 Task: Add Sprouts Organic Crunchy Peanut Butter to the cart.
Action: Mouse pressed left at (29, 112)
Screenshot: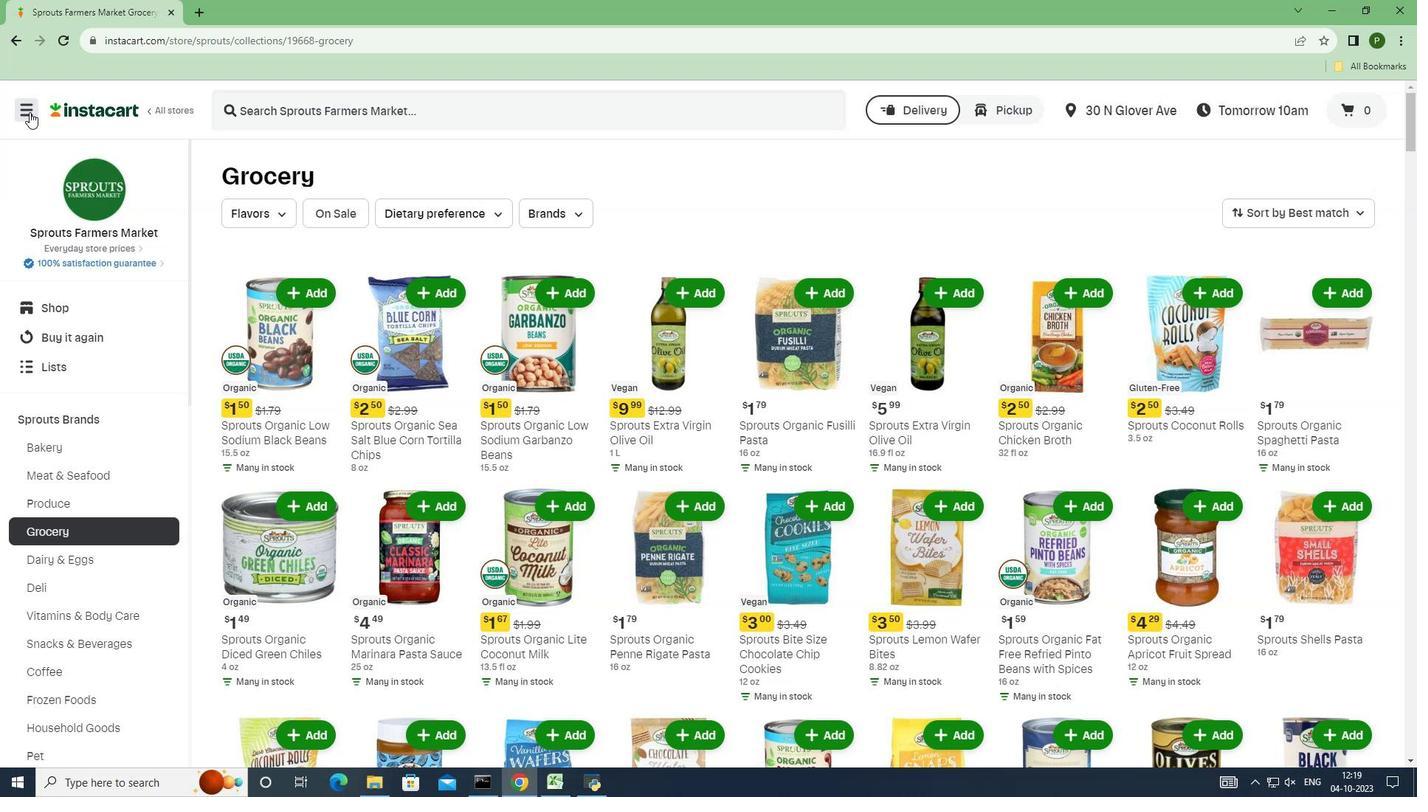 
Action: Mouse moved to (53, 418)
Screenshot: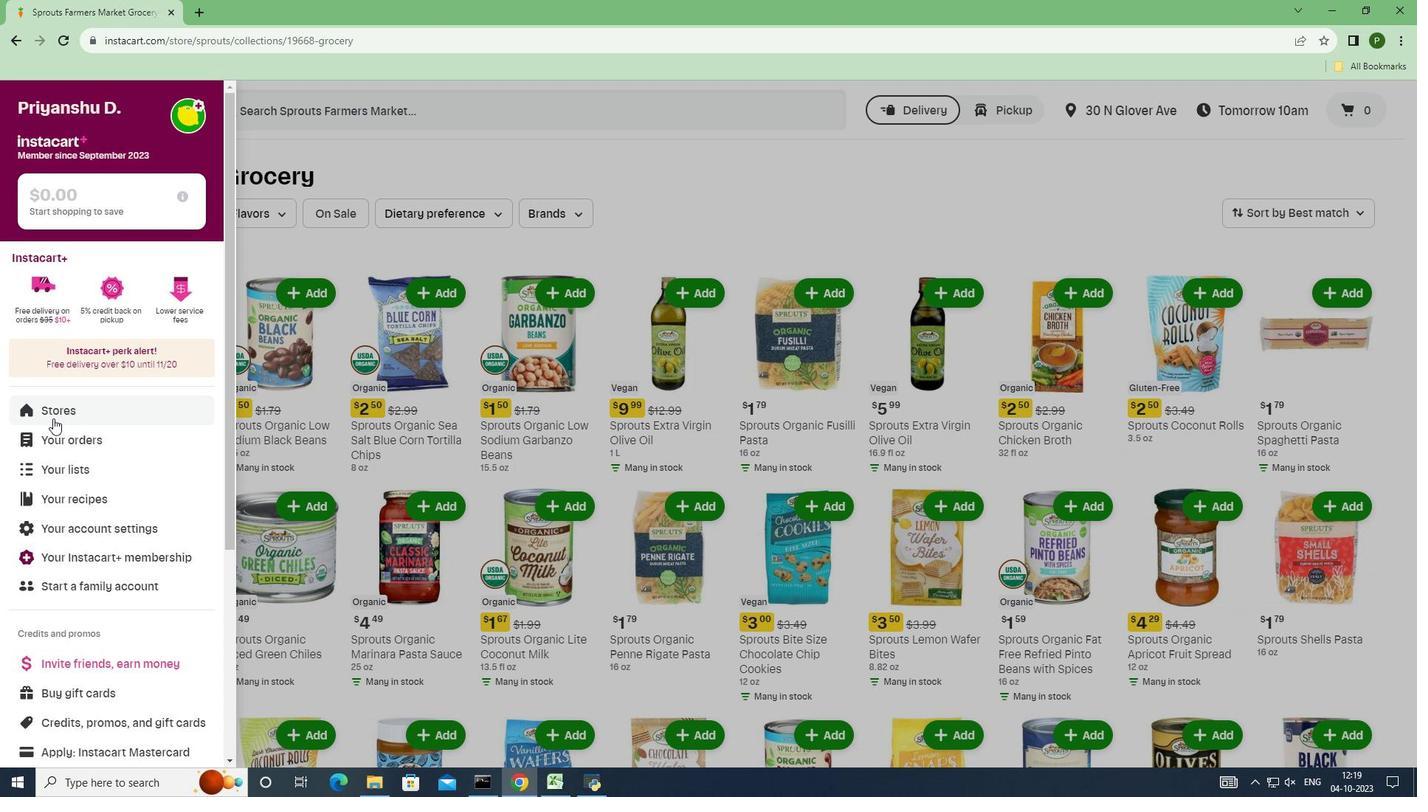 
Action: Mouse pressed left at (53, 418)
Screenshot: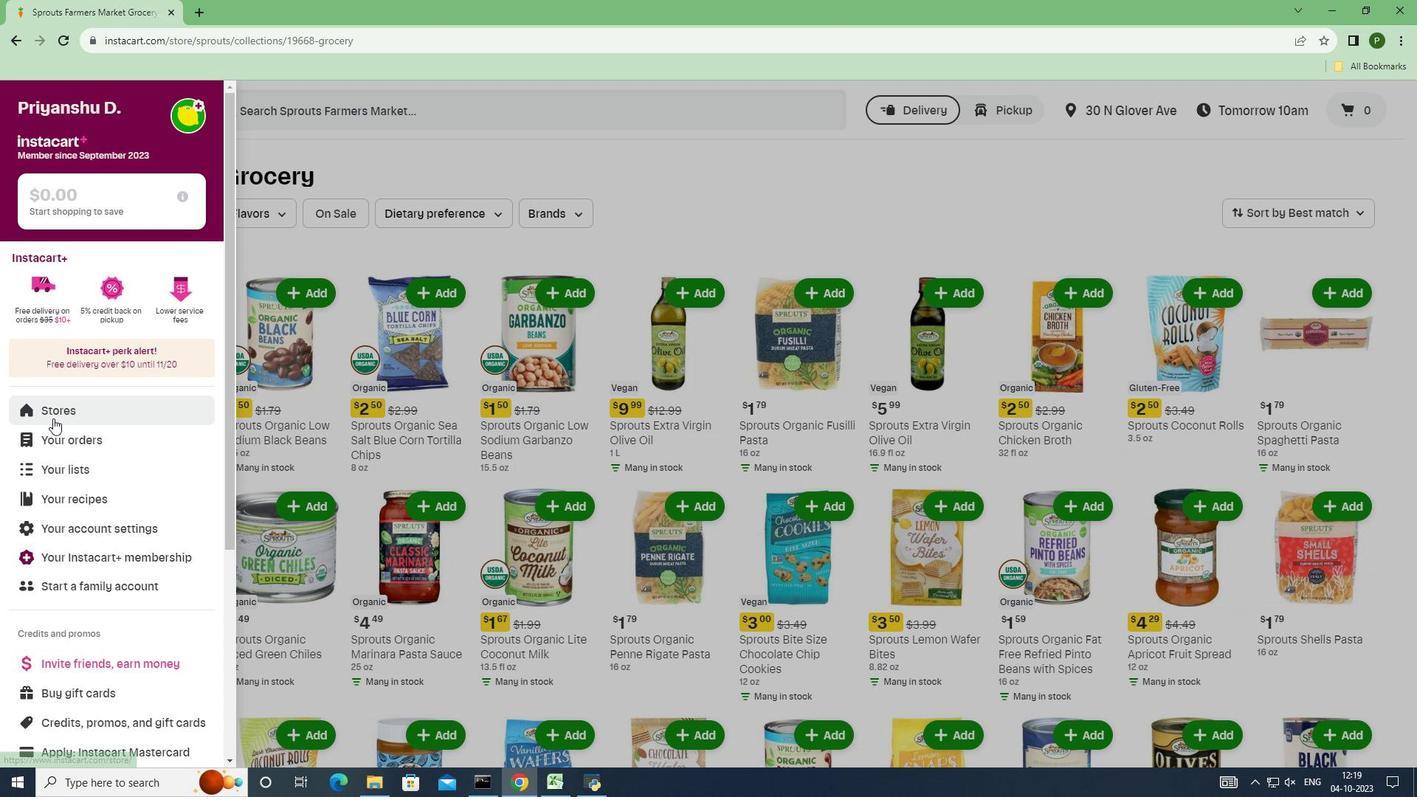 
Action: Mouse moved to (334, 169)
Screenshot: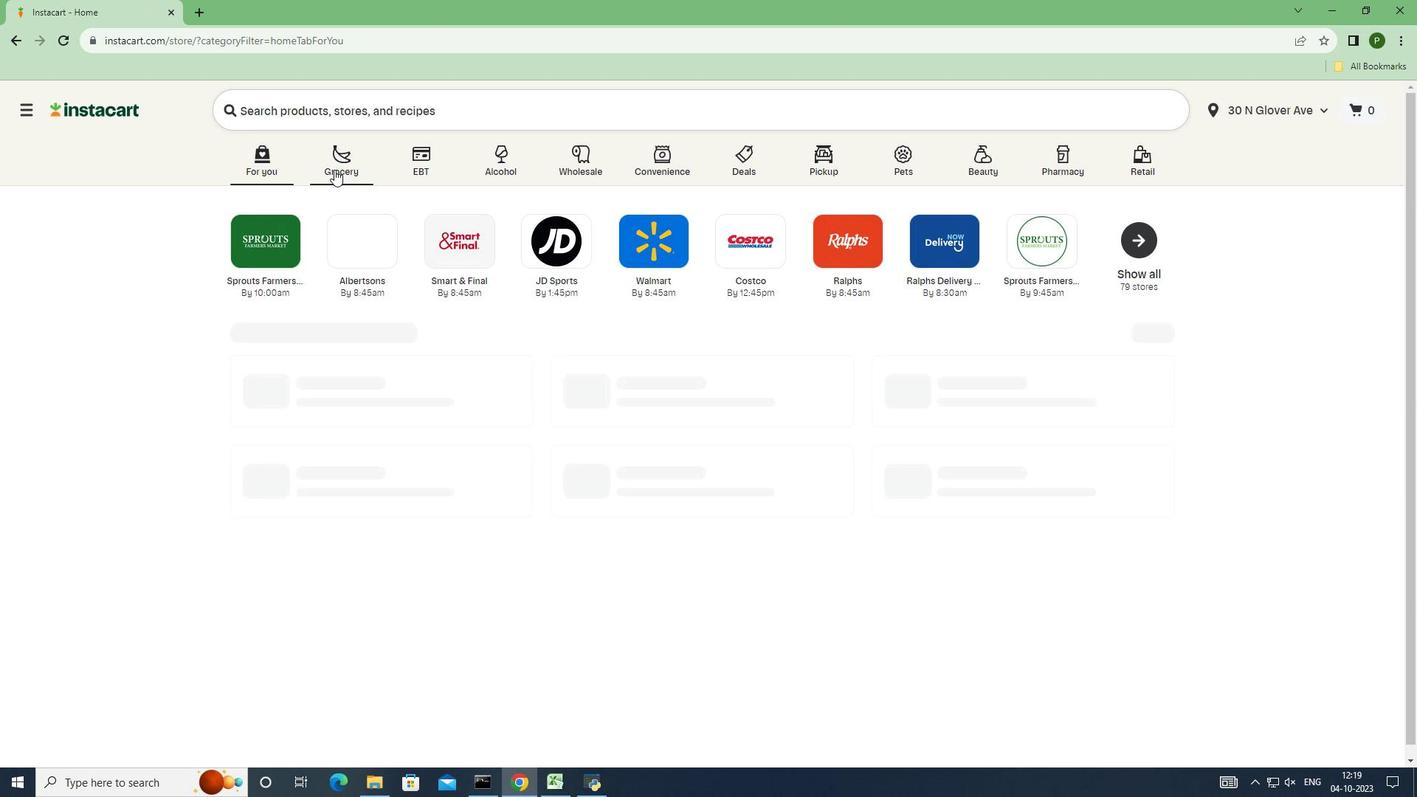 
Action: Mouse pressed left at (334, 169)
Screenshot: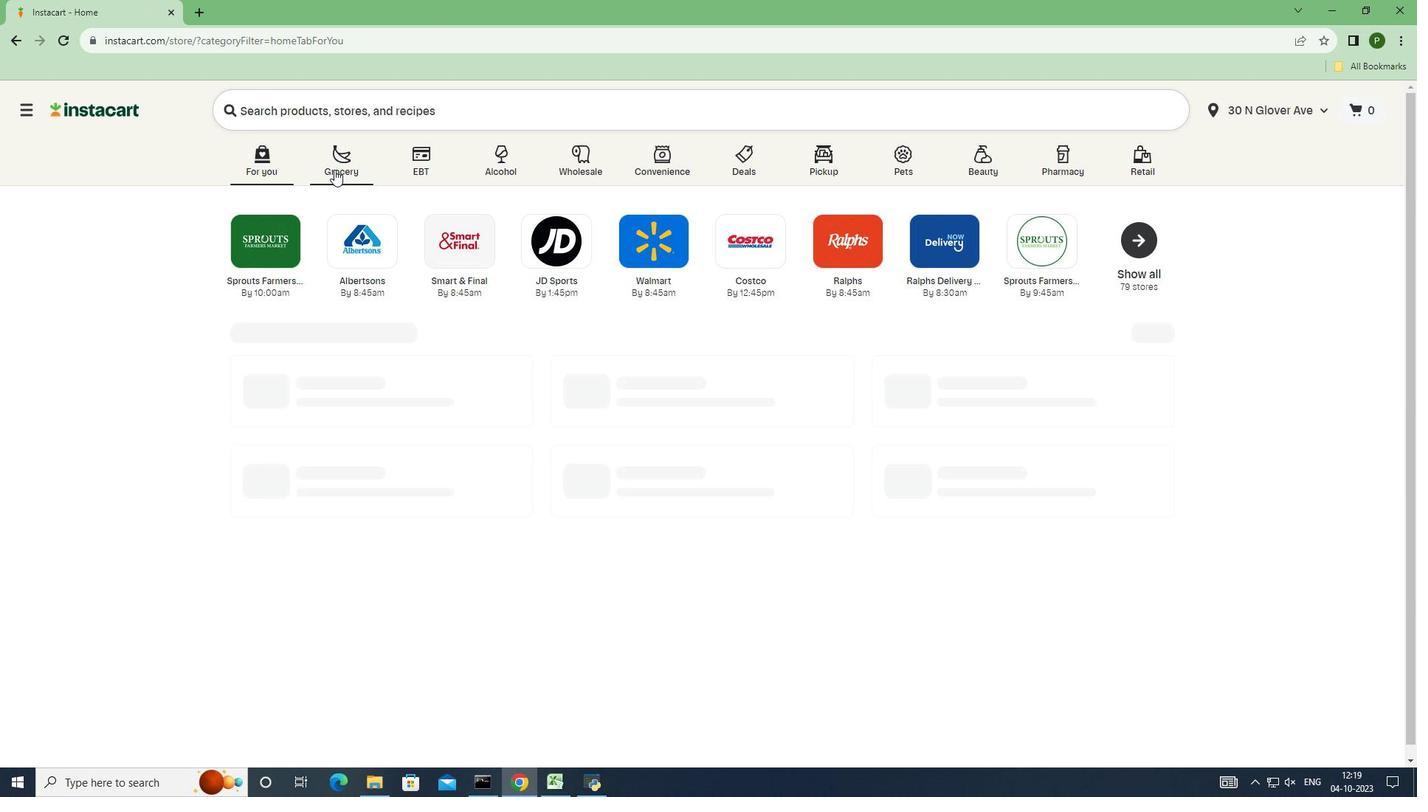 
Action: Mouse moved to (884, 341)
Screenshot: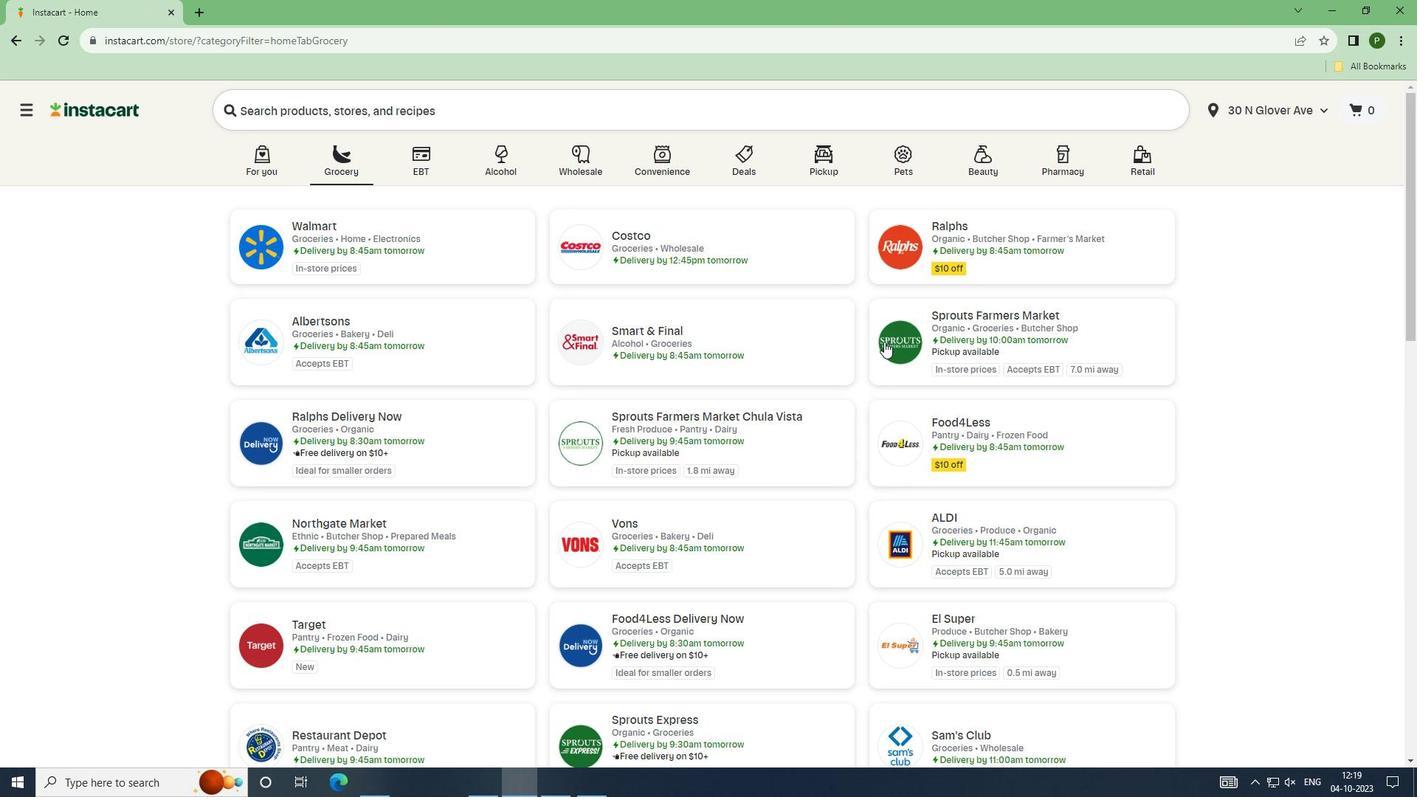
Action: Mouse pressed left at (884, 341)
Screenshot: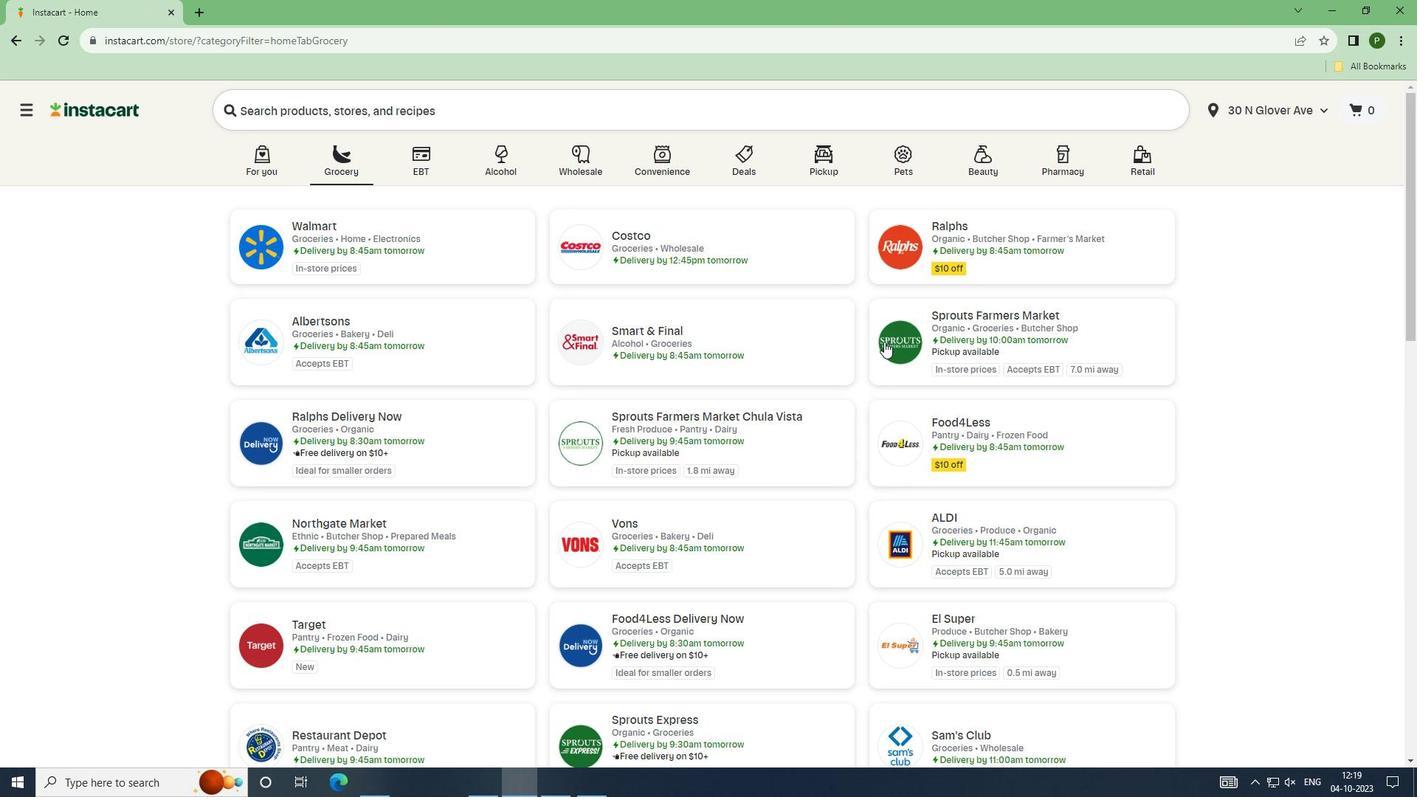 
Action: Mouse moved to (94, 415)
Screenshot: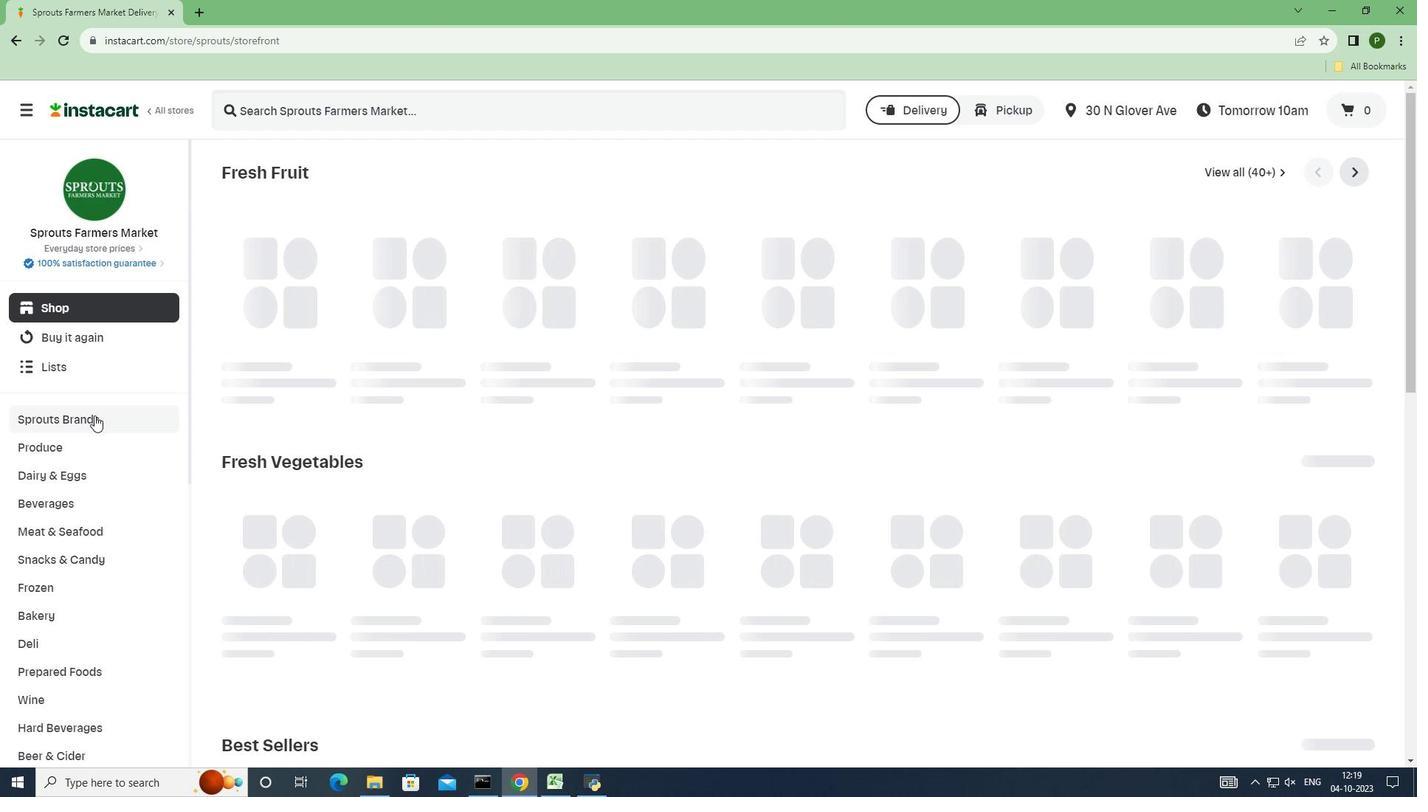 
Action: Mouse pressed left at (94, 415)
Screenshot: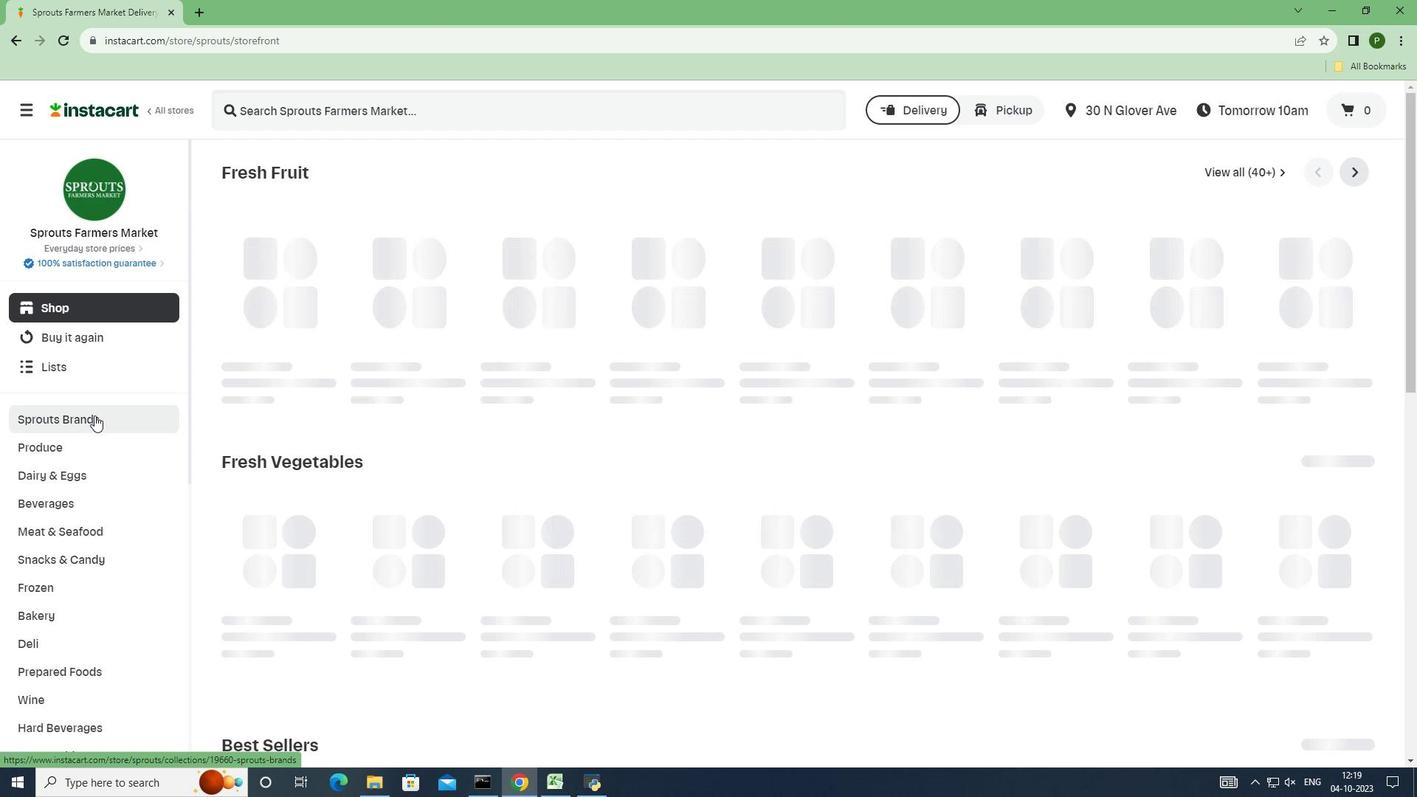 
Action: Mouse moved to (61, 524)
Screenshot: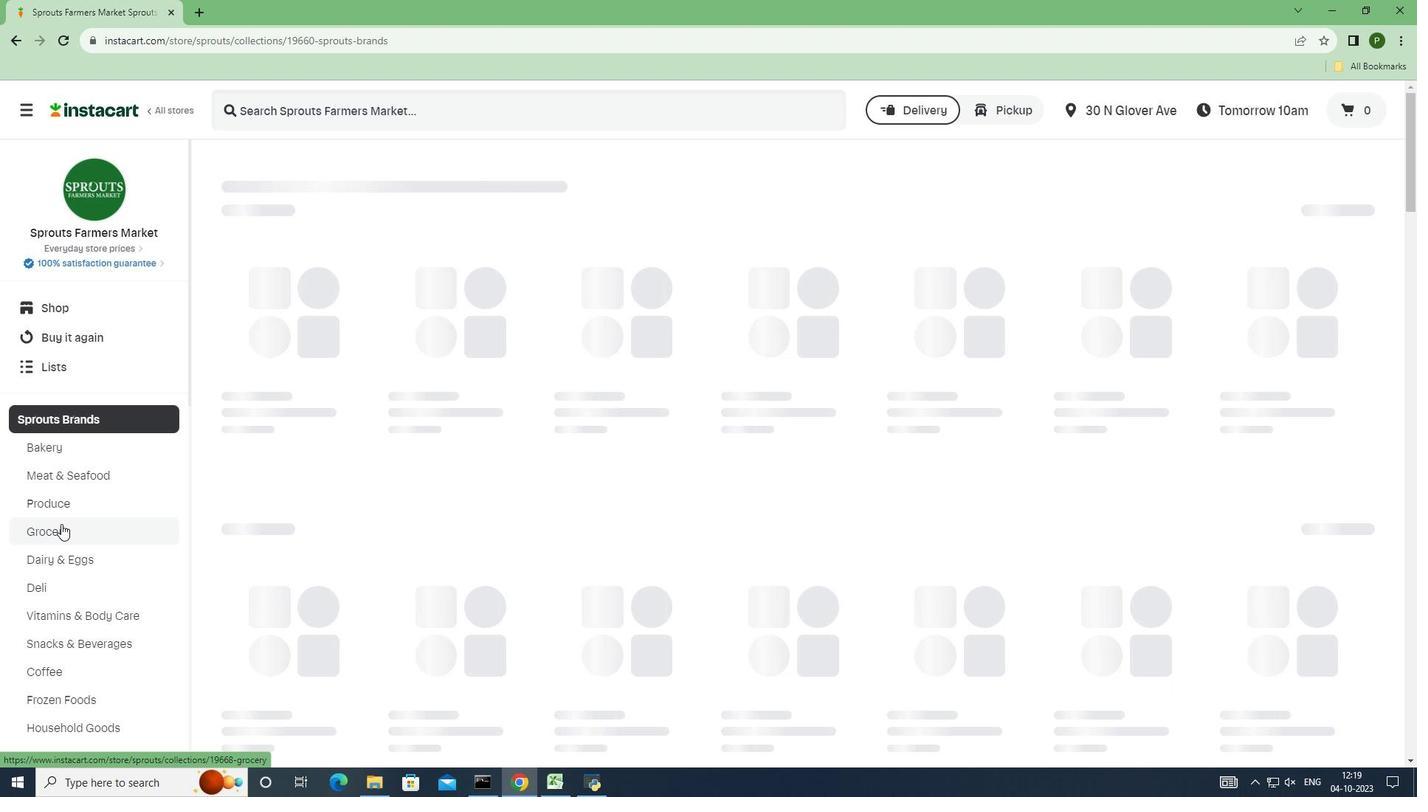 
Action: Mouse pressed left at (61, 524)
Screenshot: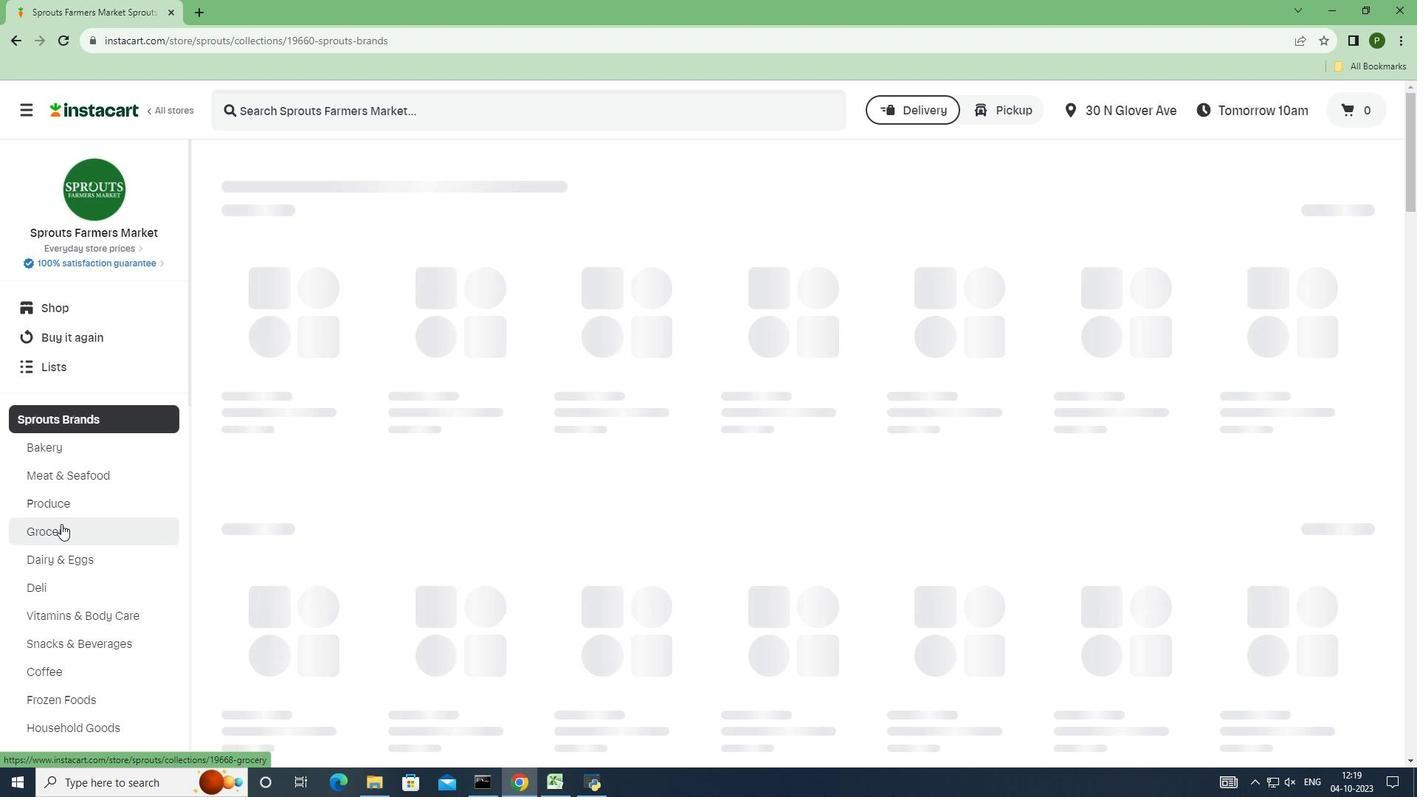
Action: Mouse moved to (392, 599)
Screenshot: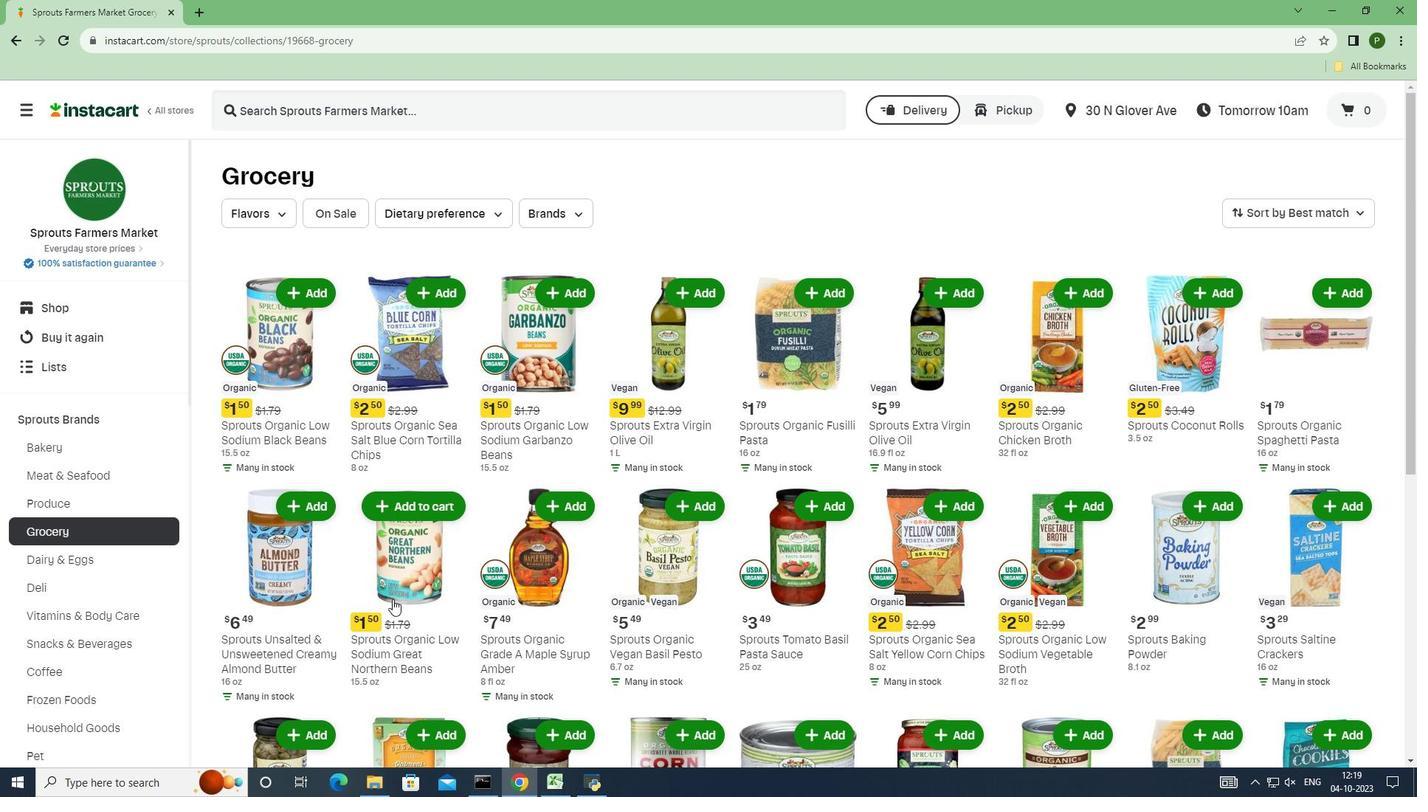 
Action: Mouse scrolled (392, 598) with delta (0, 0)
Screenshot: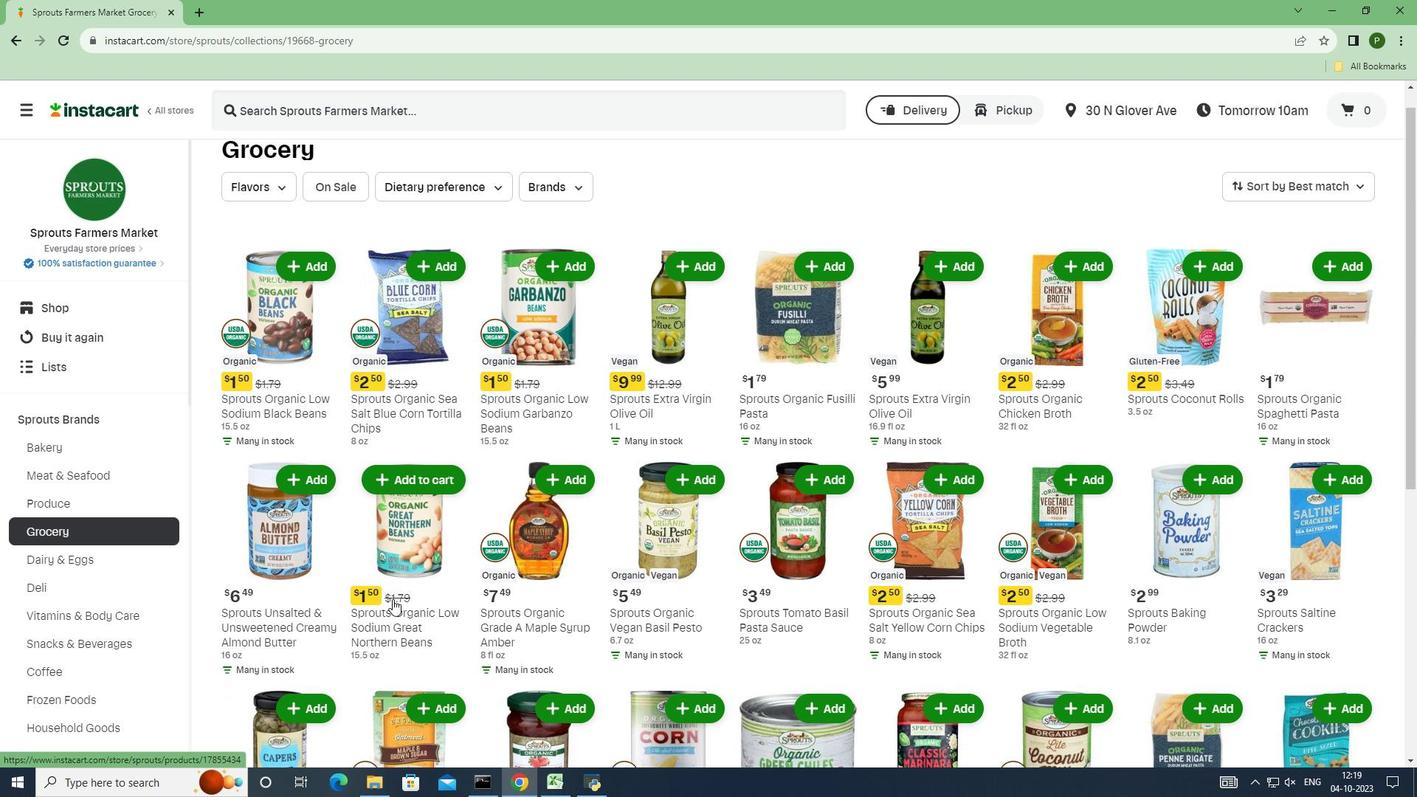 
Action: Mouse scrolled (392, 598) with delta (0, 0)
Screenshot: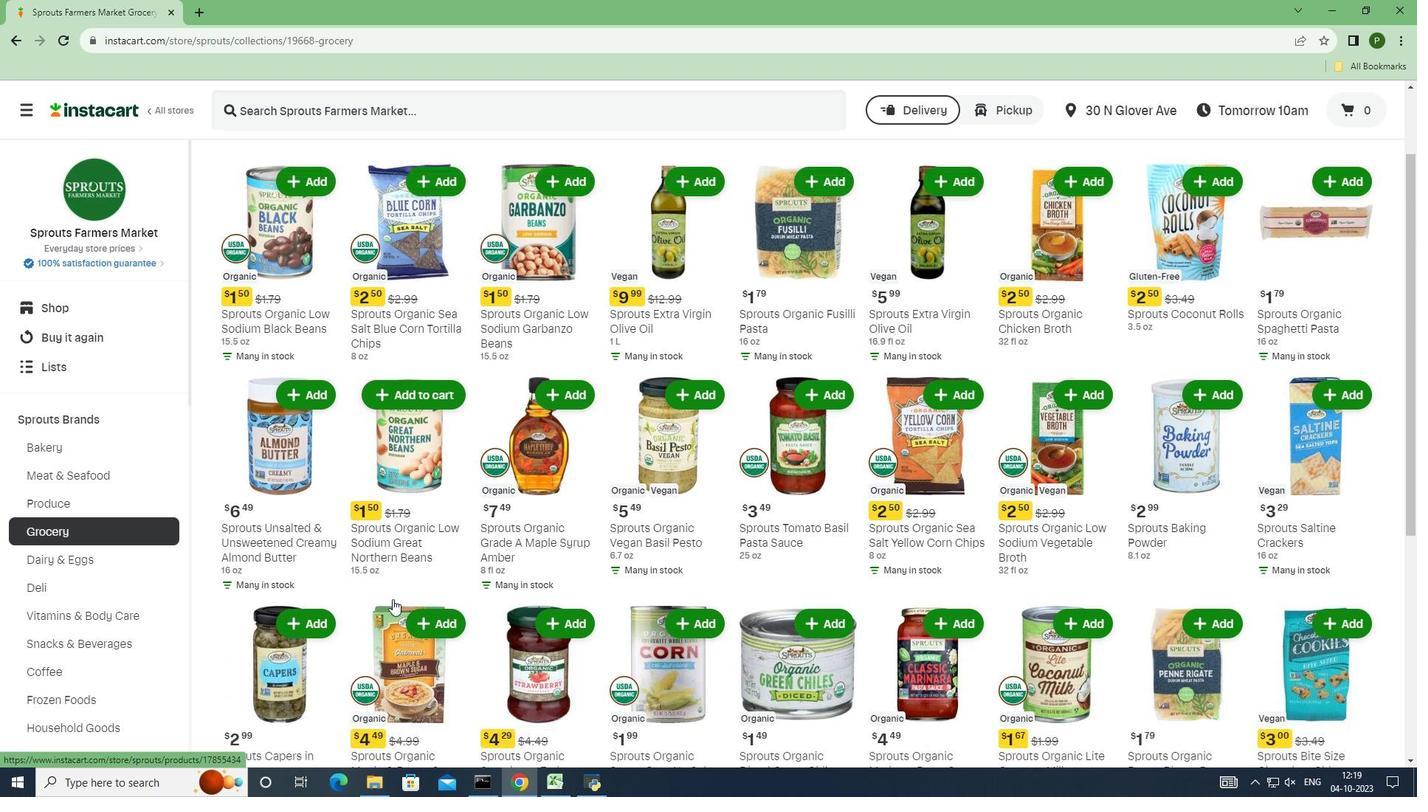 
Action: Mouse scrolled (392, 598) with delta (0, 0)
Screenshot: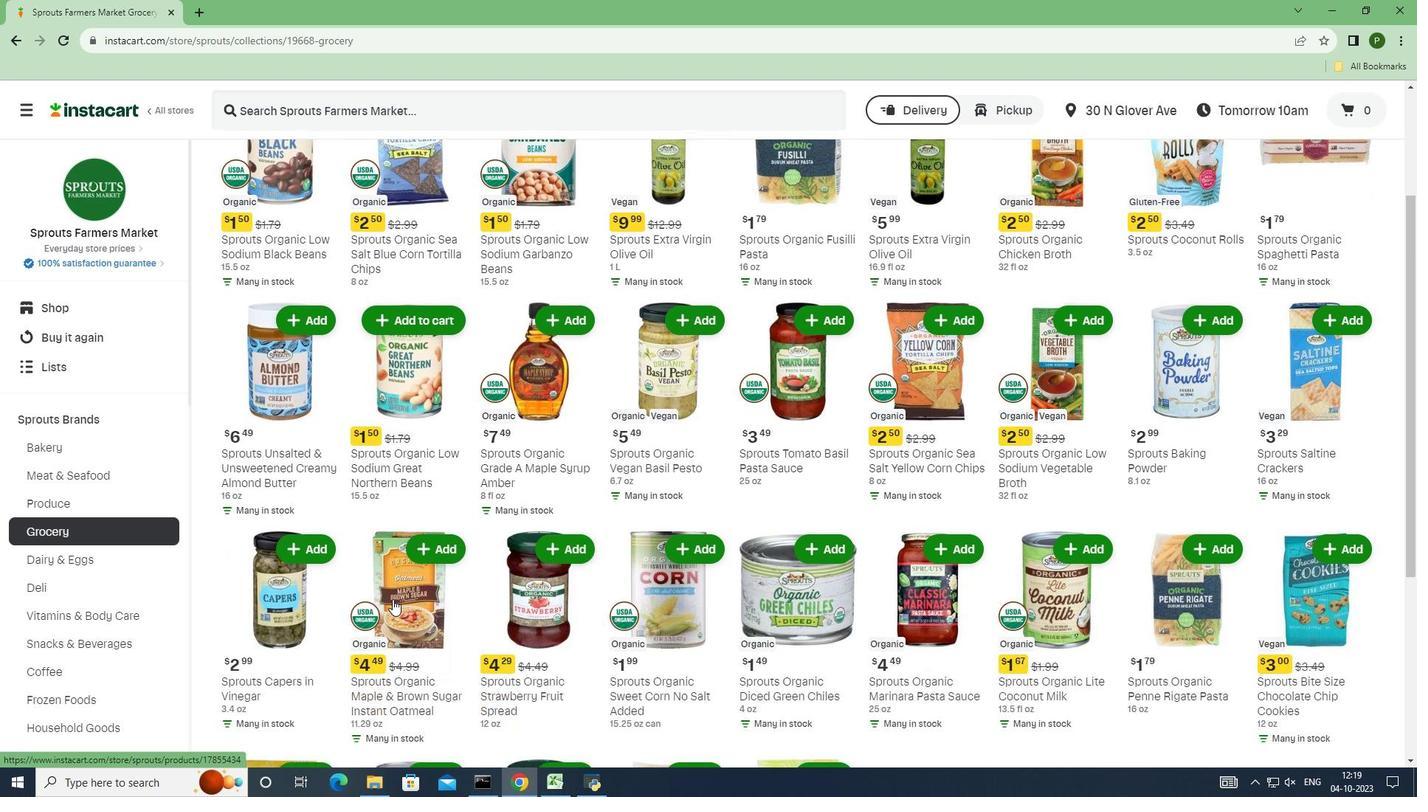 
Action: Mouse moved to (370, 612)
Screenshot: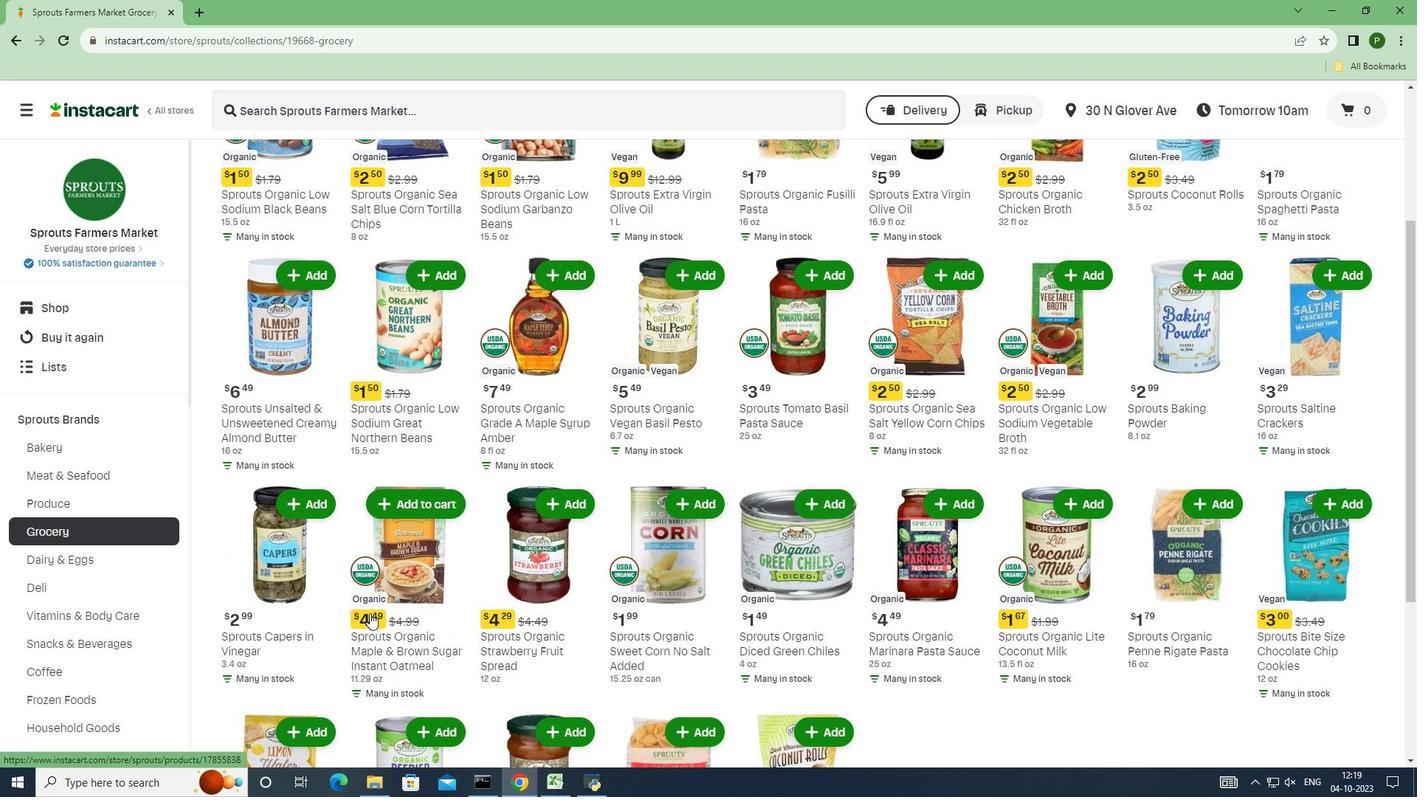 
Action: Mouse scrolled (370, 611) with delta (0, 0)
Screenshot: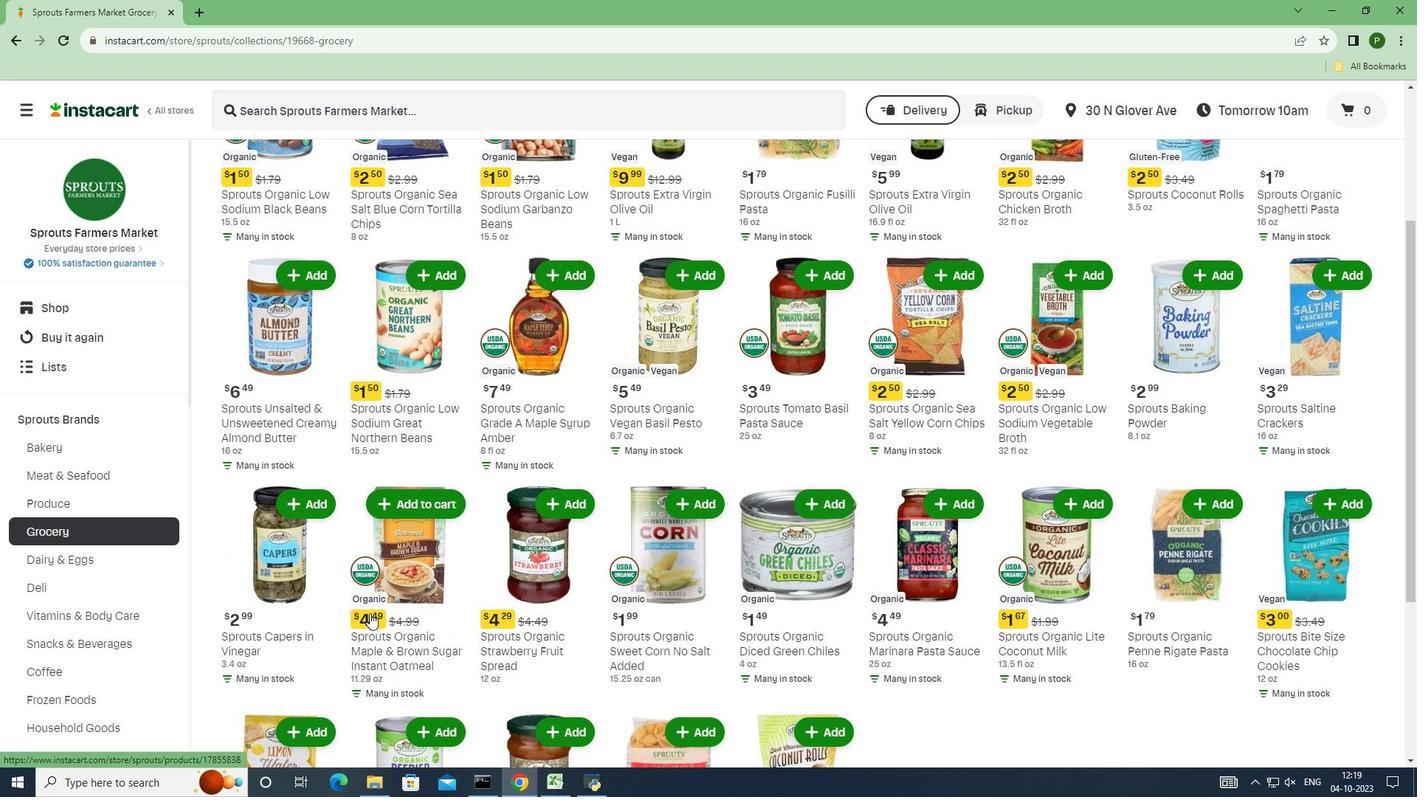 
Action: Mouse moved to (369, 613)
Screenshot: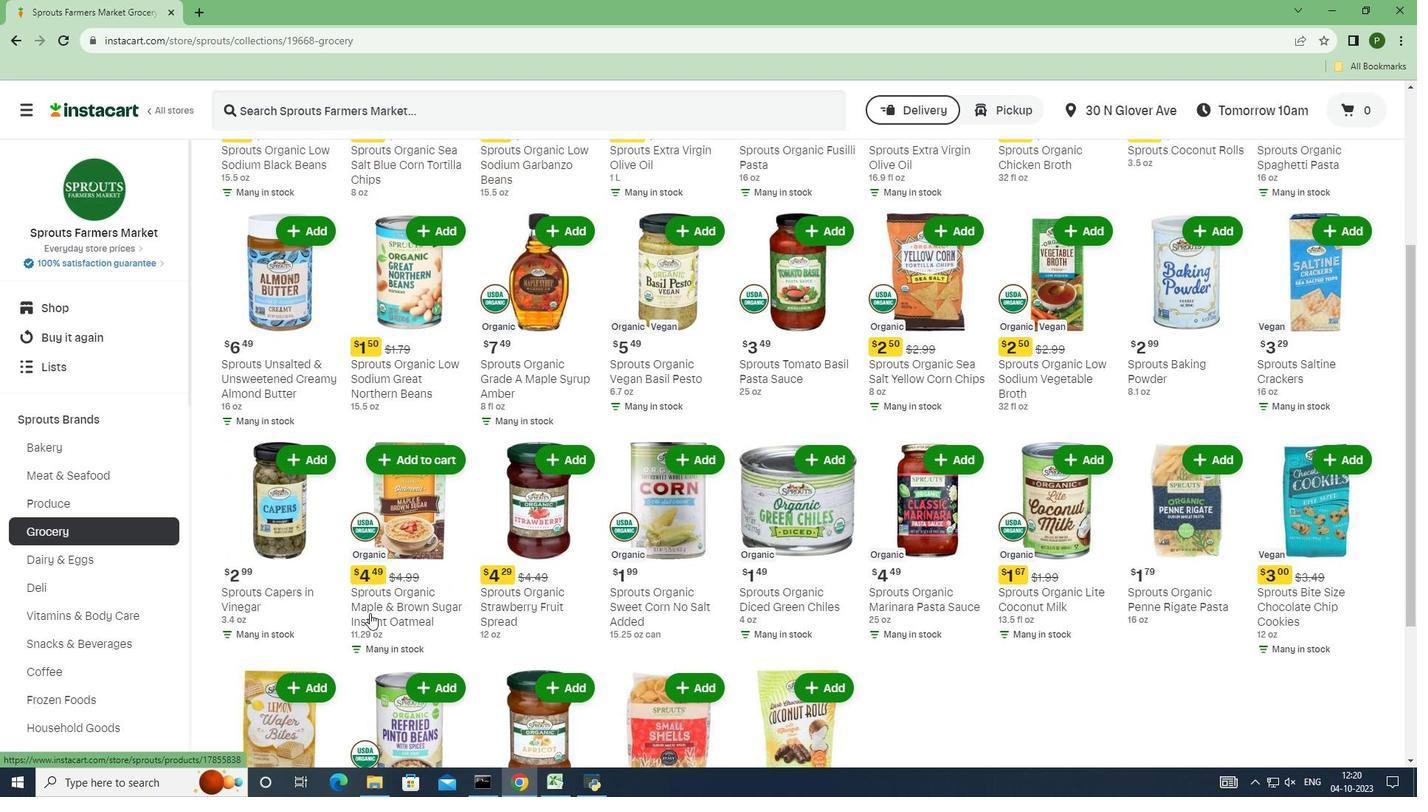 
Action: Mouse scrolled (369, 612) with delta (0, 0)
Screenshot: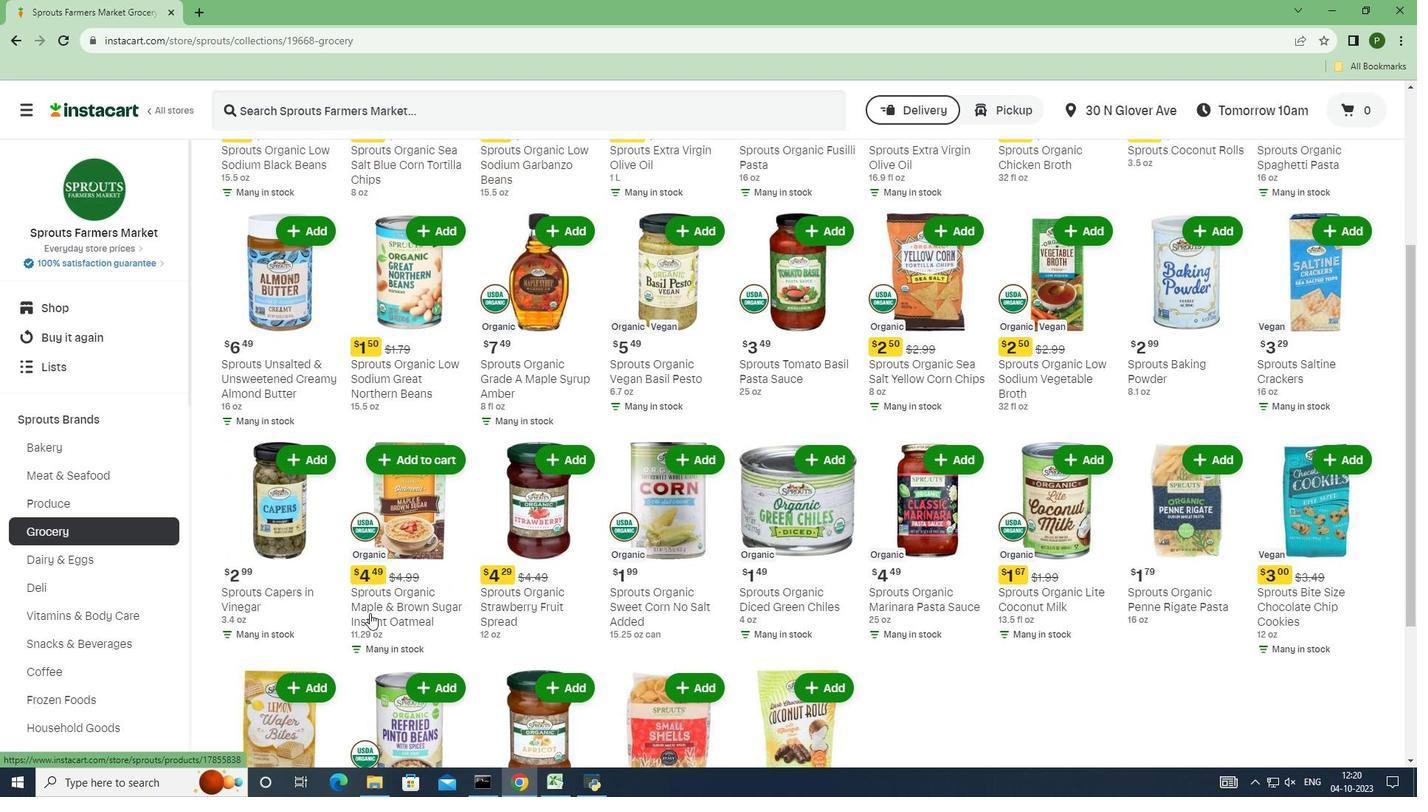 
Action: Mouse scrolled (369, 612) with delta (0, 0)
Screenshot: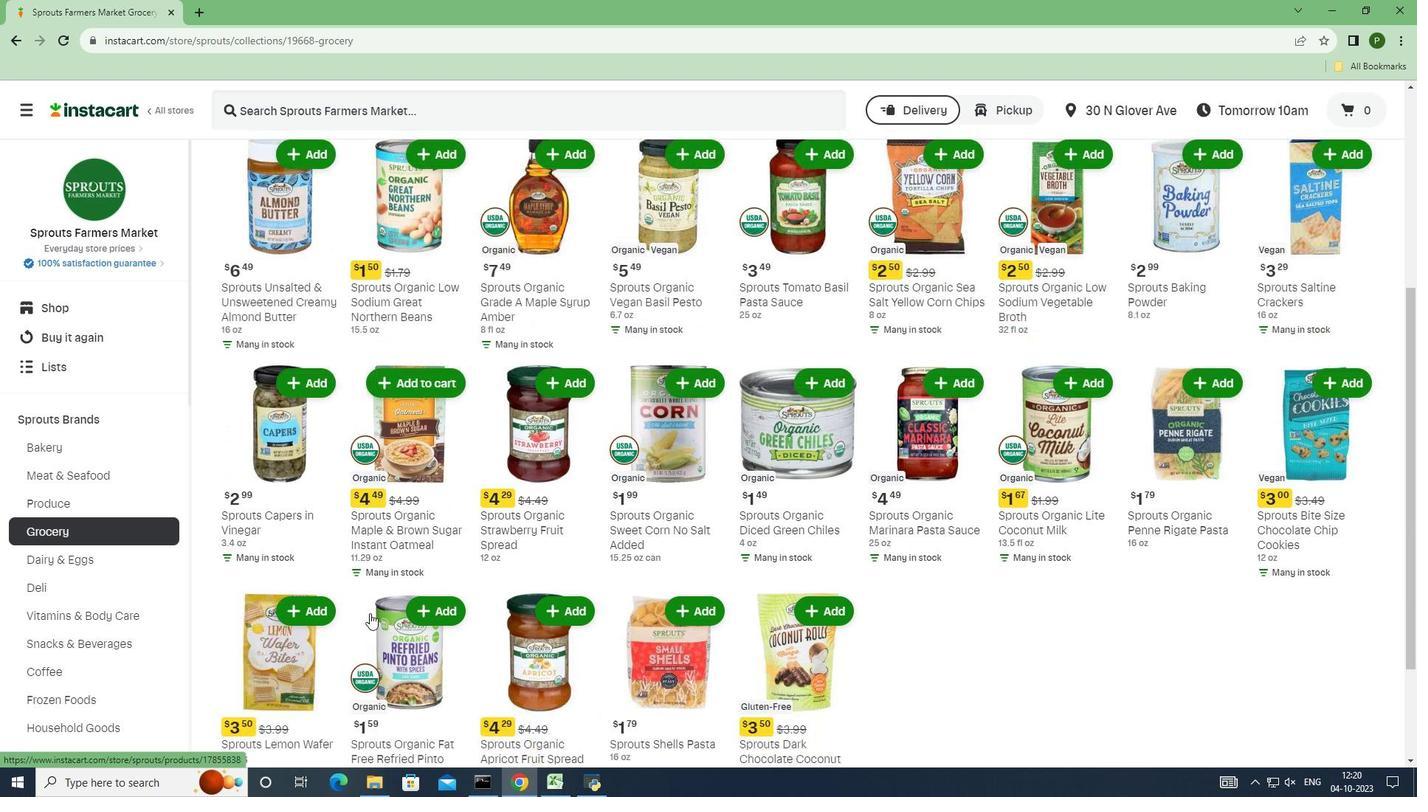 
Action: Mouse moved to (354, 619)
Screenshot: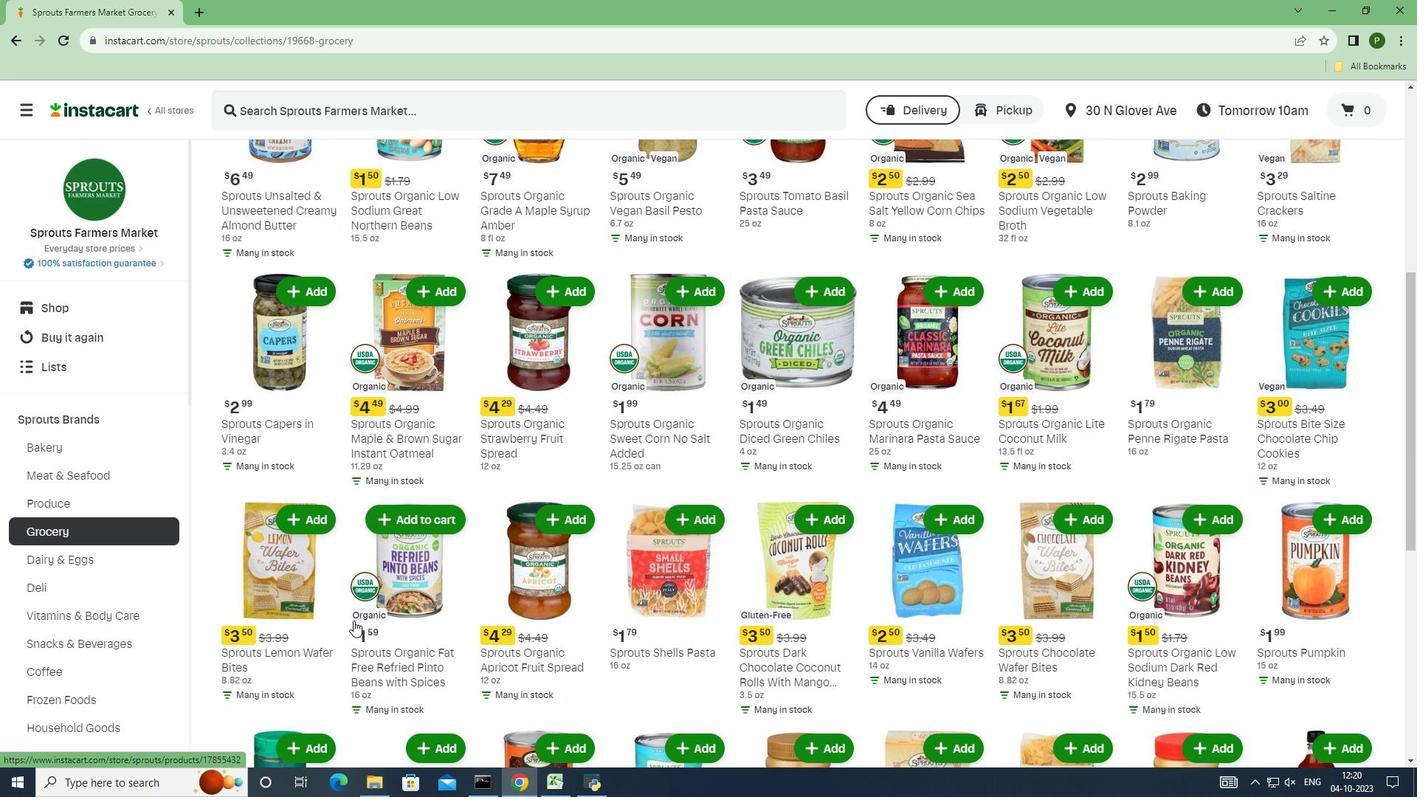 
Action: Mouse scrolled (354, 618) with delta (0, 0)
Screenshot: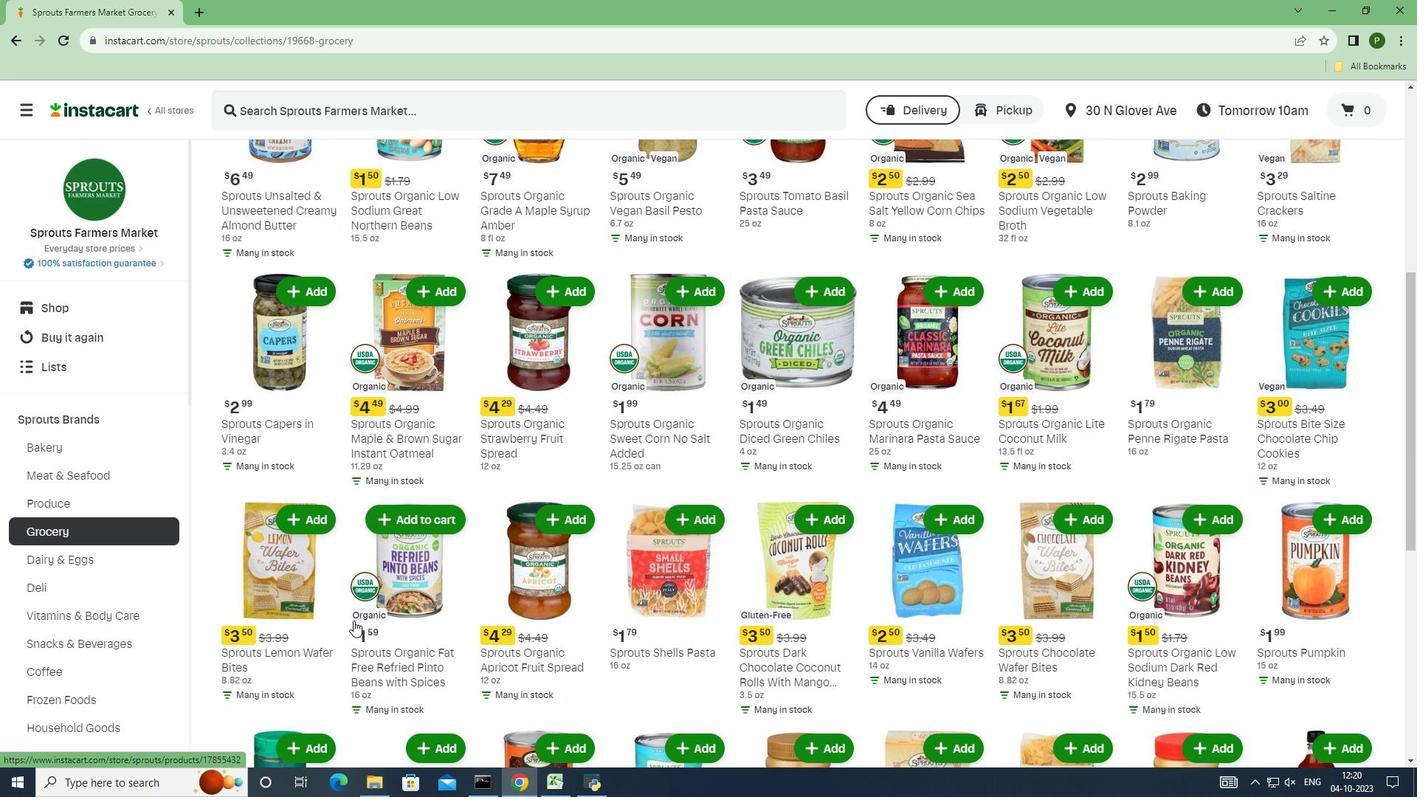 
Action: Mouse moved to (353, 620)
Screenshot: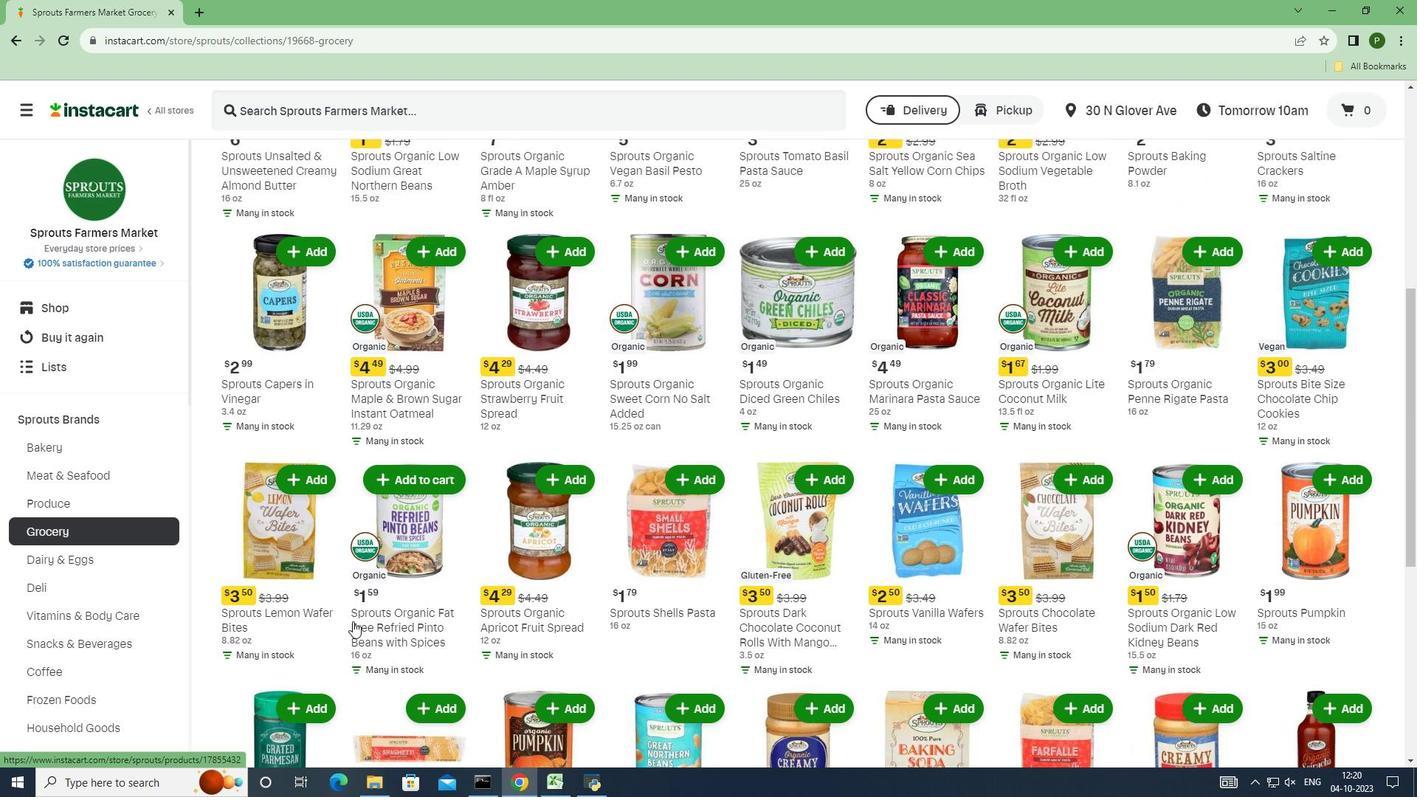 
Action: Mouse scrolled (353, 620) with delta (0, 0)
Screenshot: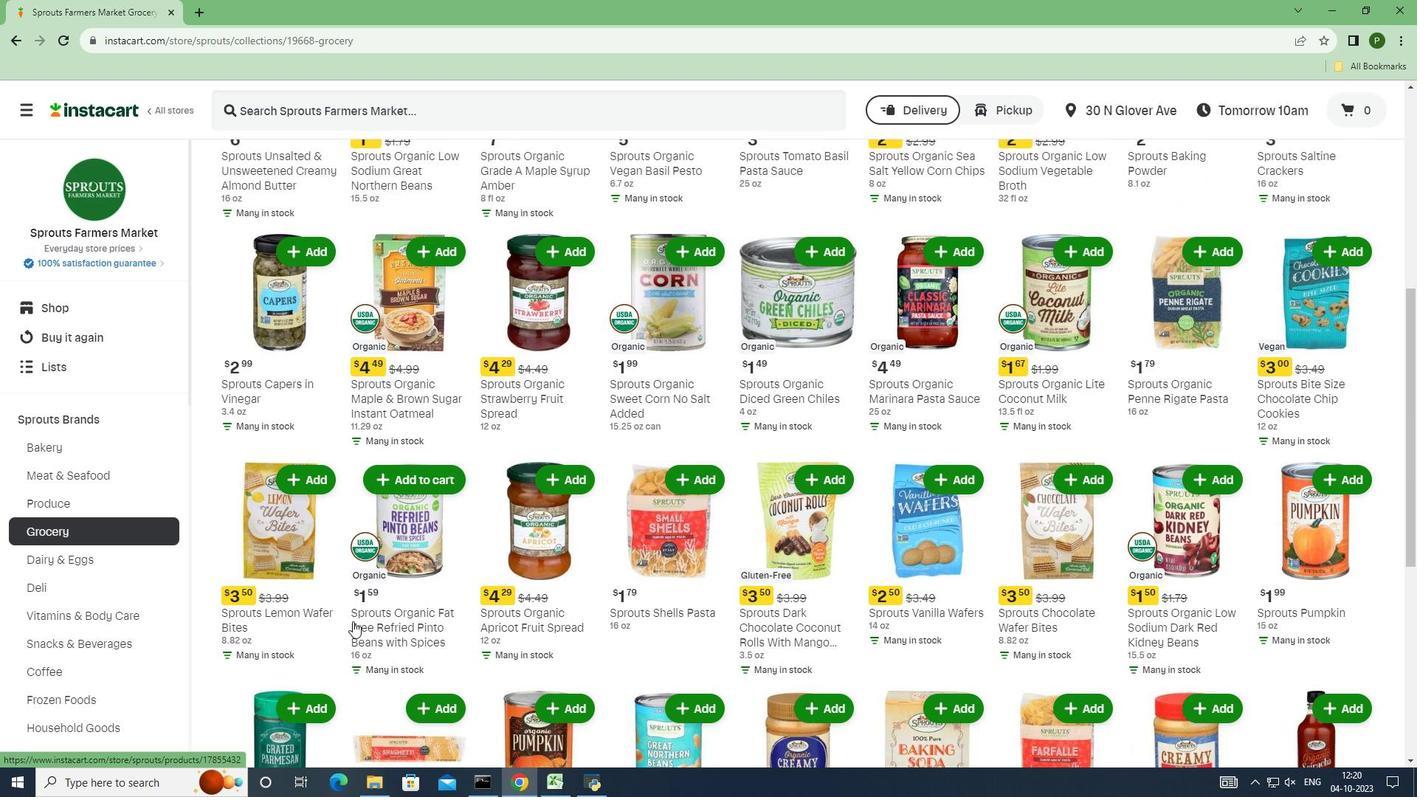 
Action: Mouse moved to (348, 623)
Screenshot: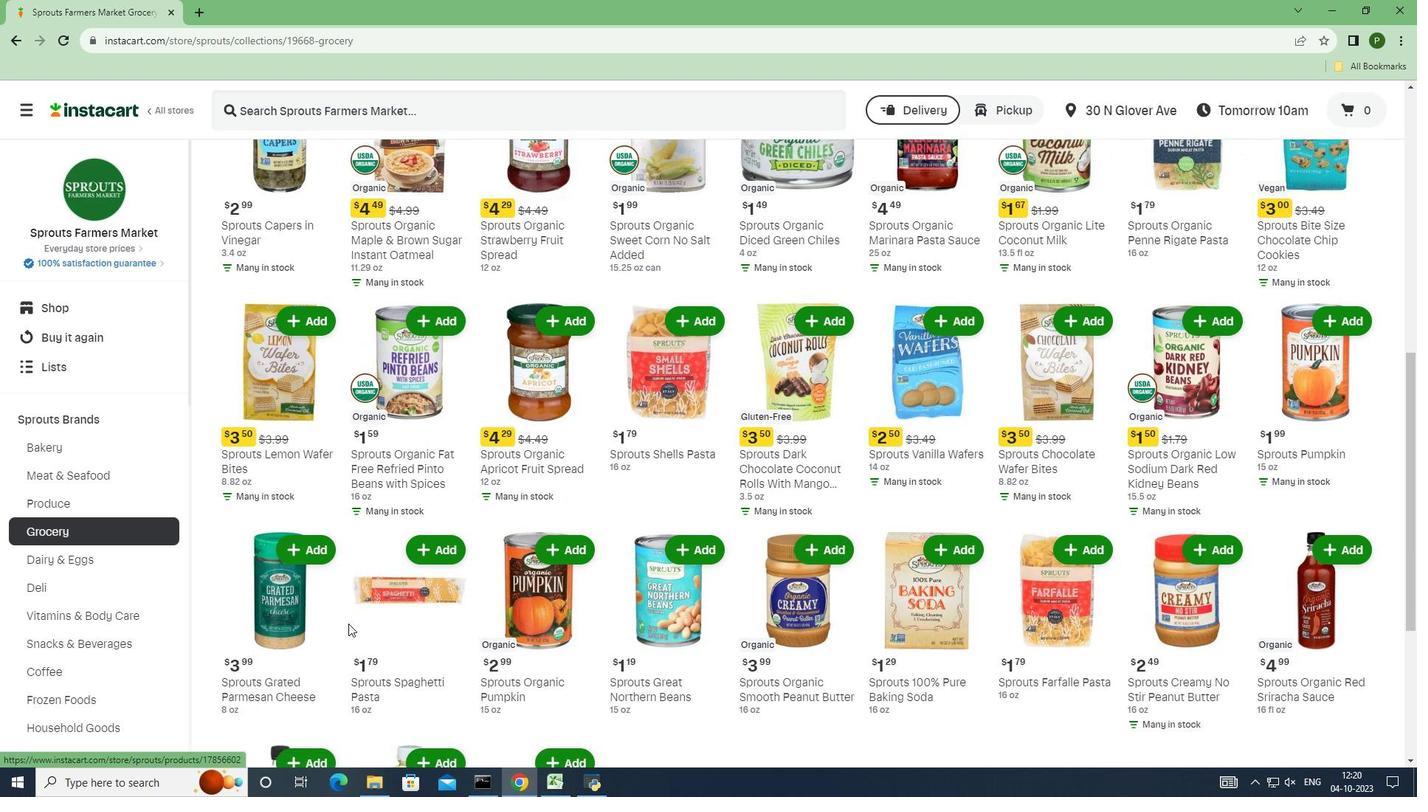 
Action: Mouse scrolled (348, 623) with delta (0, 0)
Screenshot: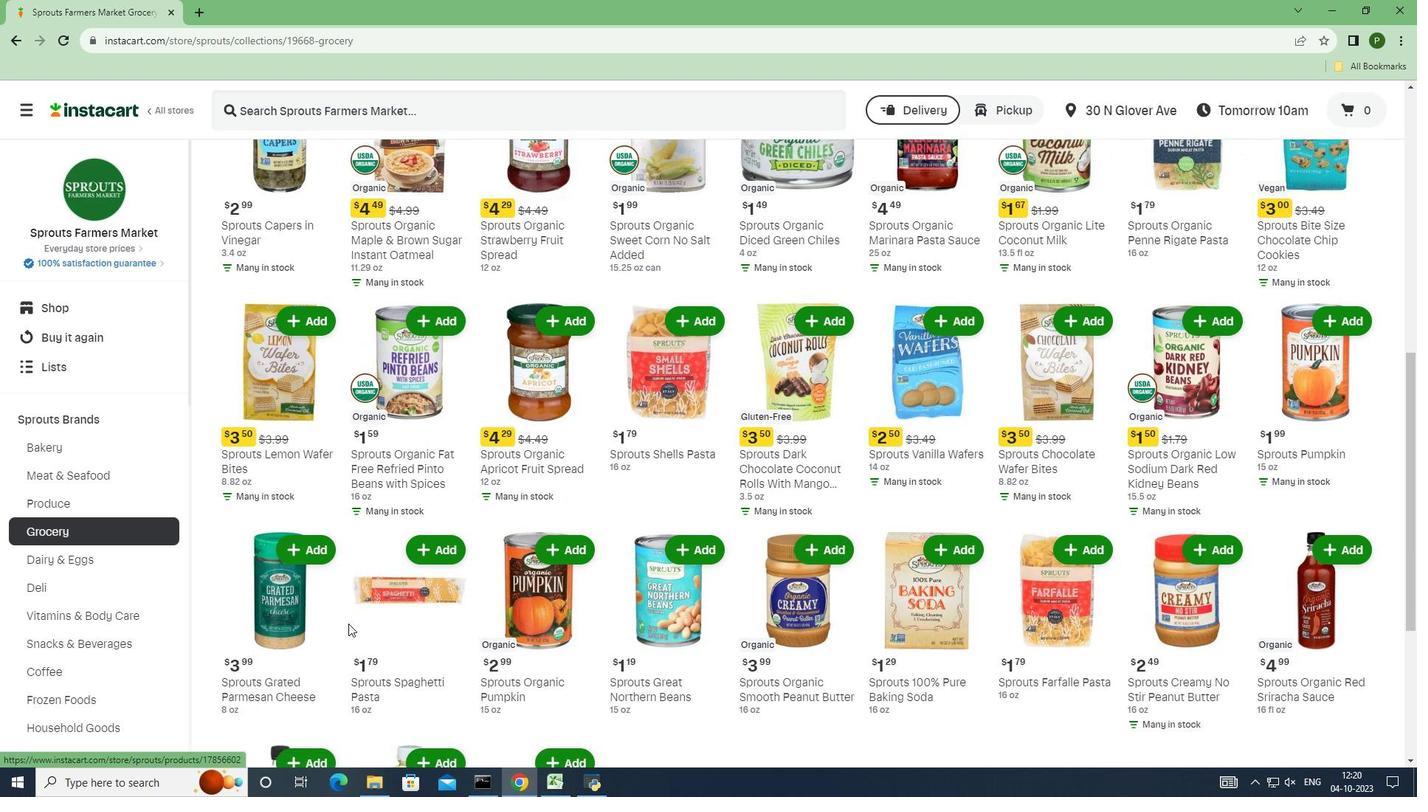 
Action: Mouse scrolled (348, 623) with delta (0, 0)
Screenshot: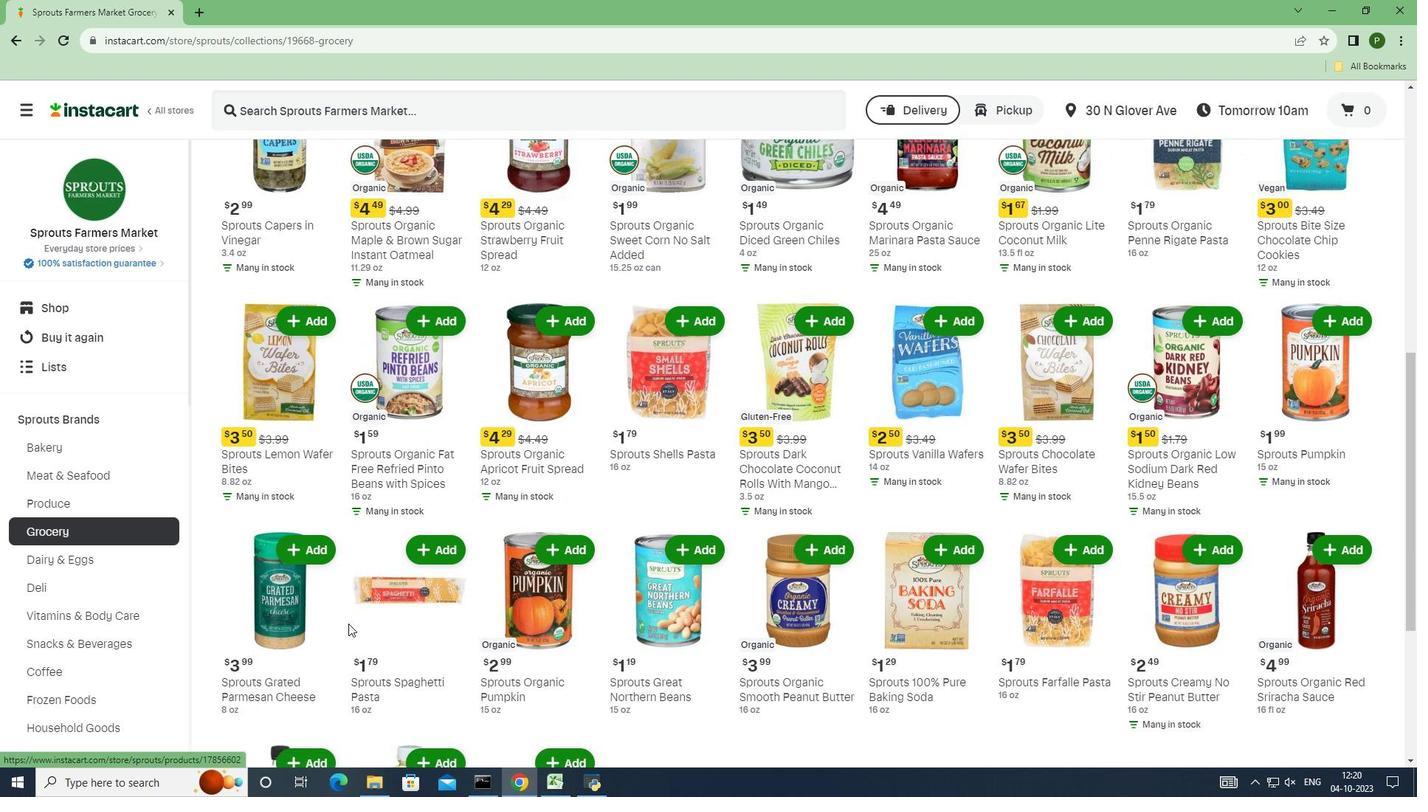 
Action: Mouse scrolled (348, 623) with delta (0, 0)
Screenshot: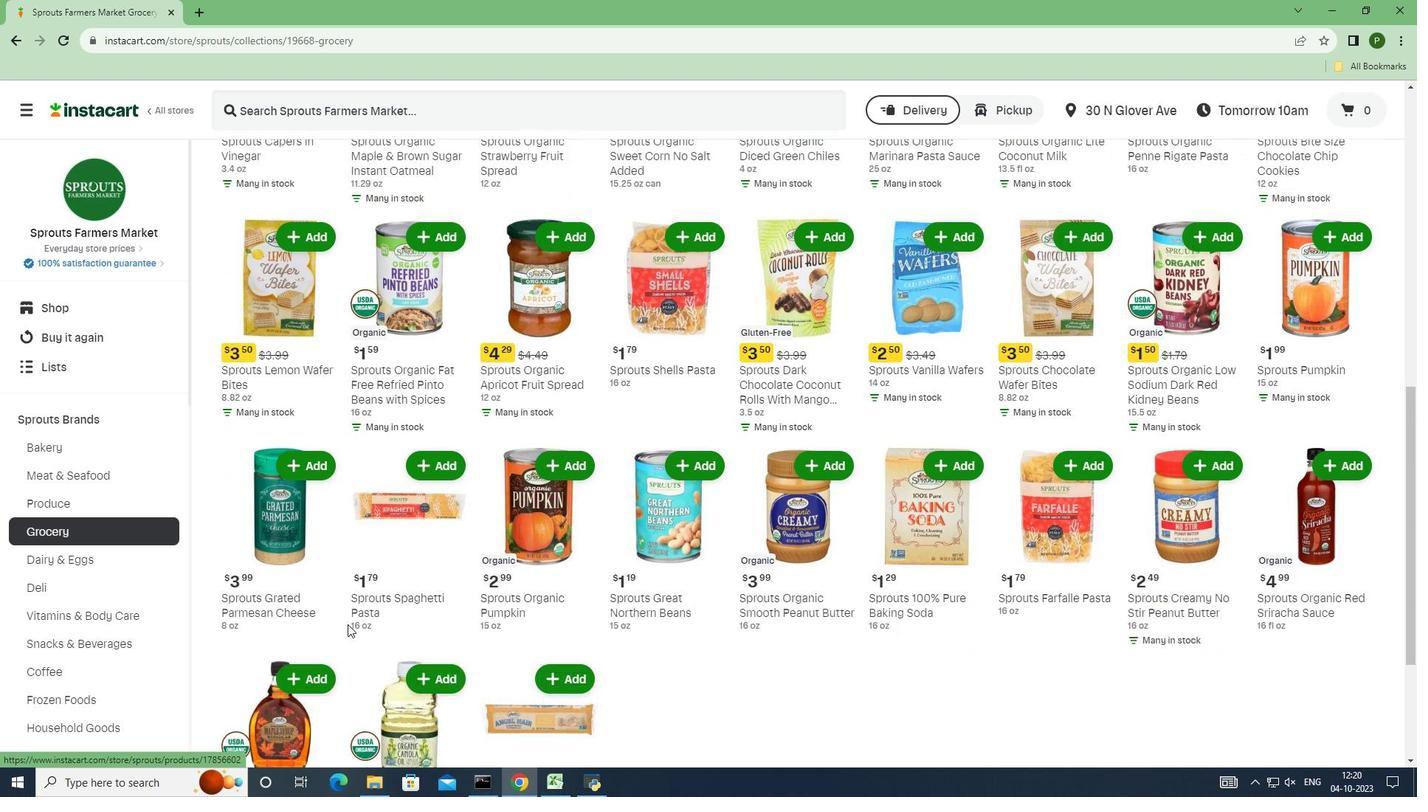 
Action: Mouse scrolled (348, 623) with delta (0, 0)
Screenshot: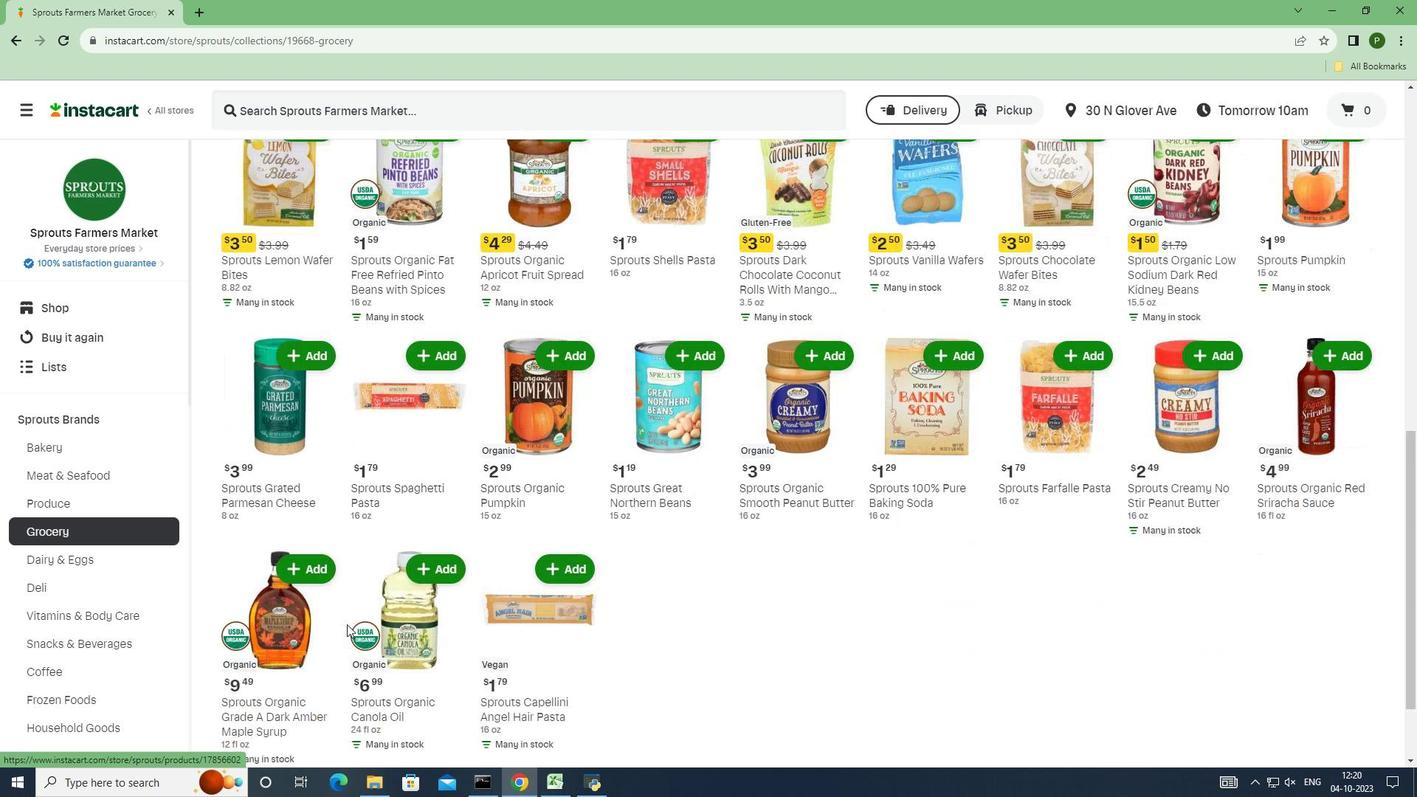 
Action: Mouse moved to (318, 618)
Screenshot: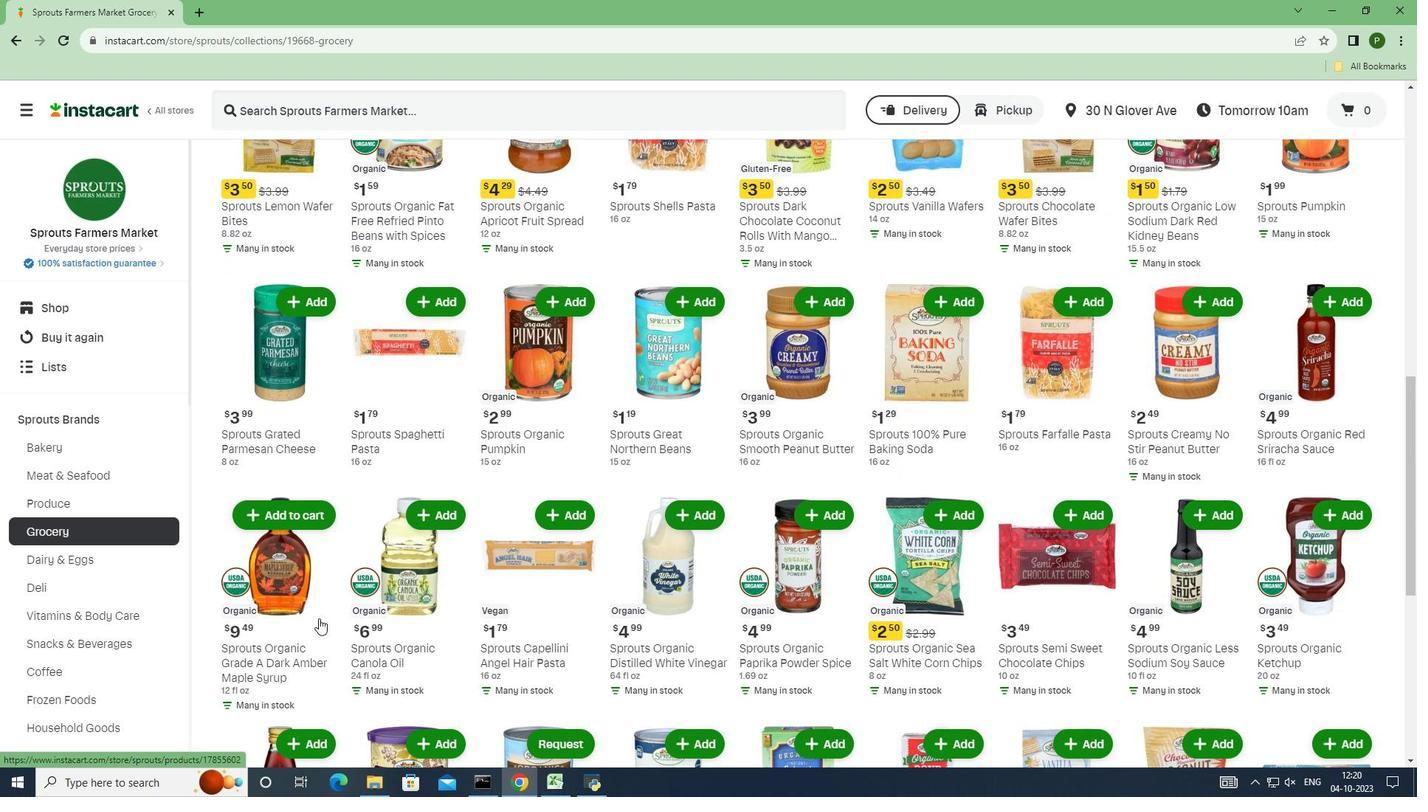 
Action: Mouse scrolled (318, 617) with delta (0, 0)
Screenshot: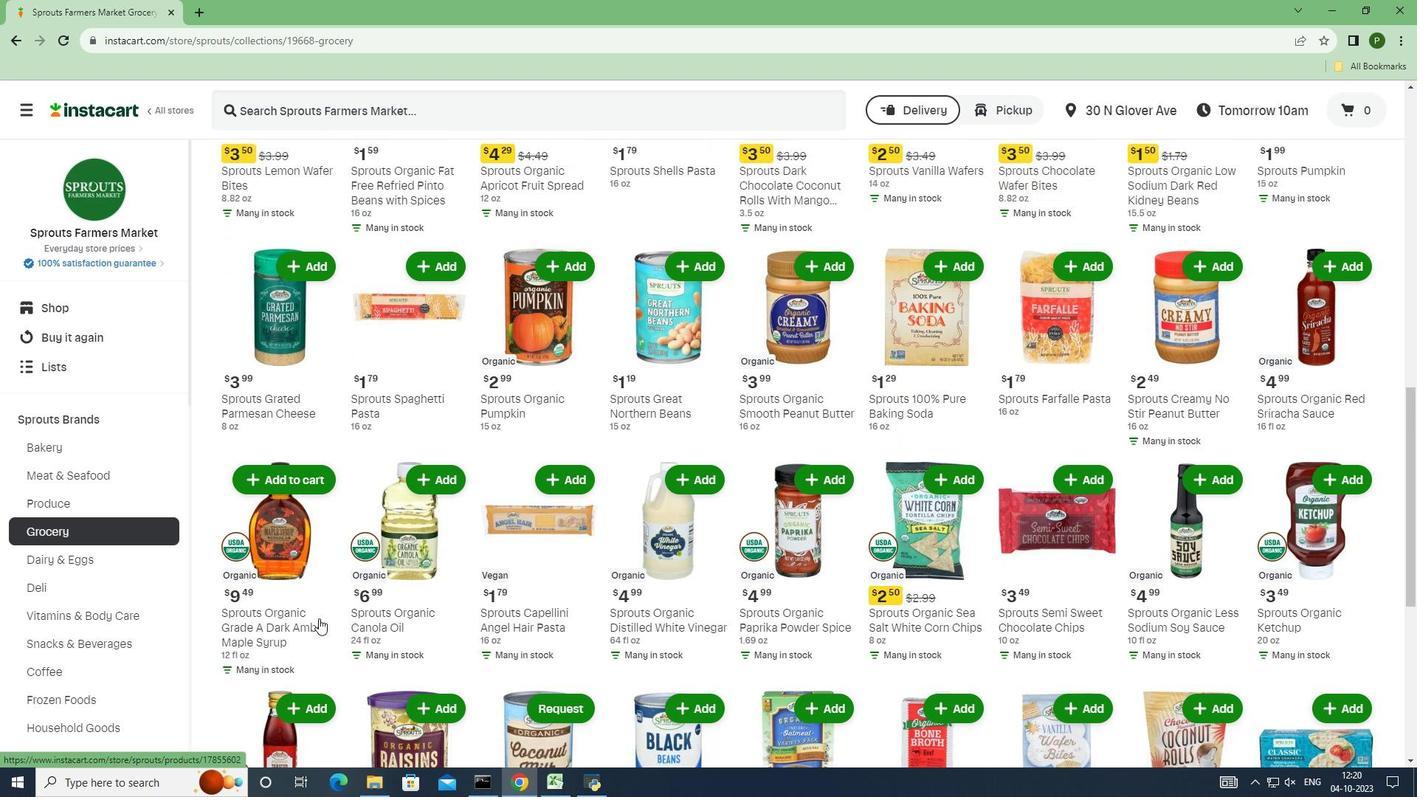 
Action: Mouse scrolled (318, 617) with delta (0, 0)
Screenshot: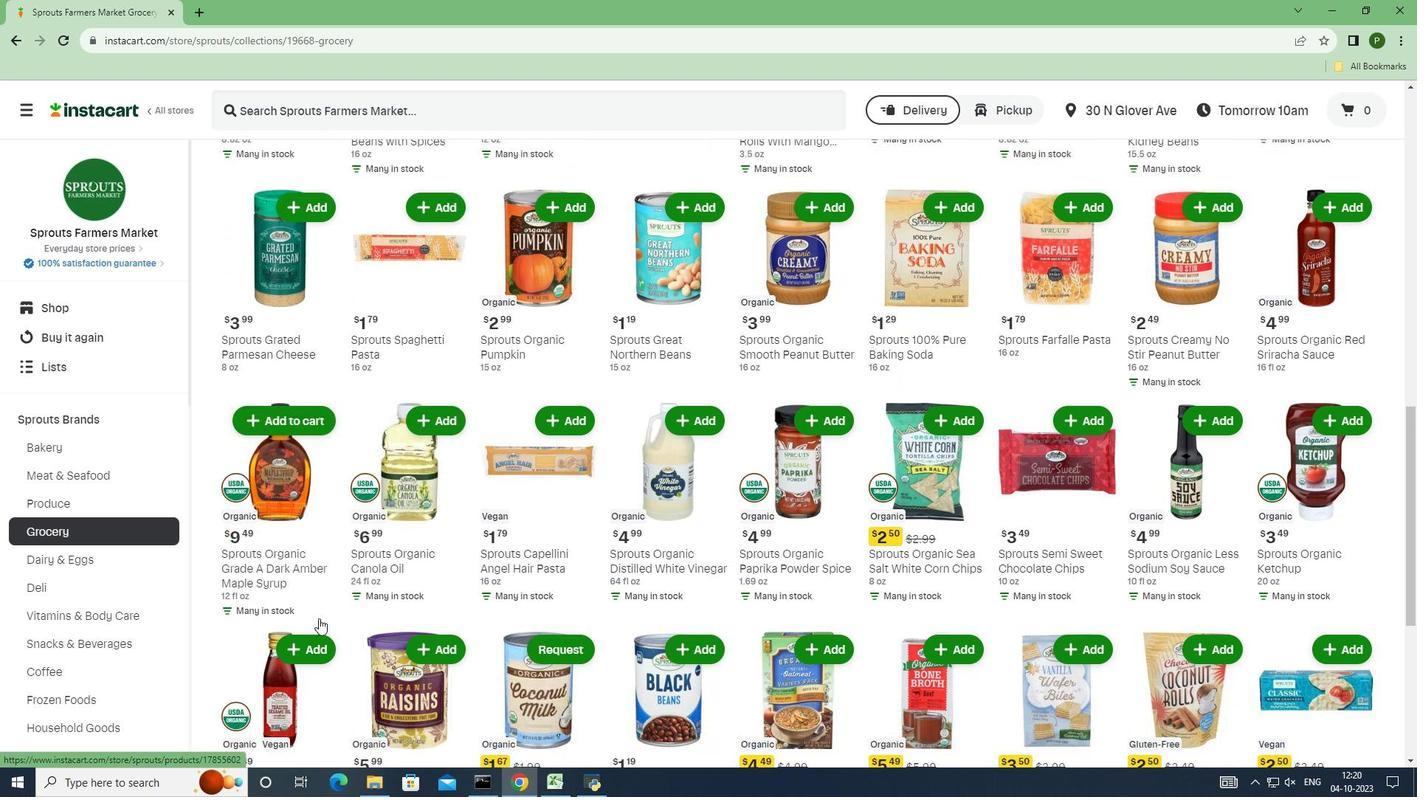 
Action: Mouse moved to (296, 617)
Screenshot: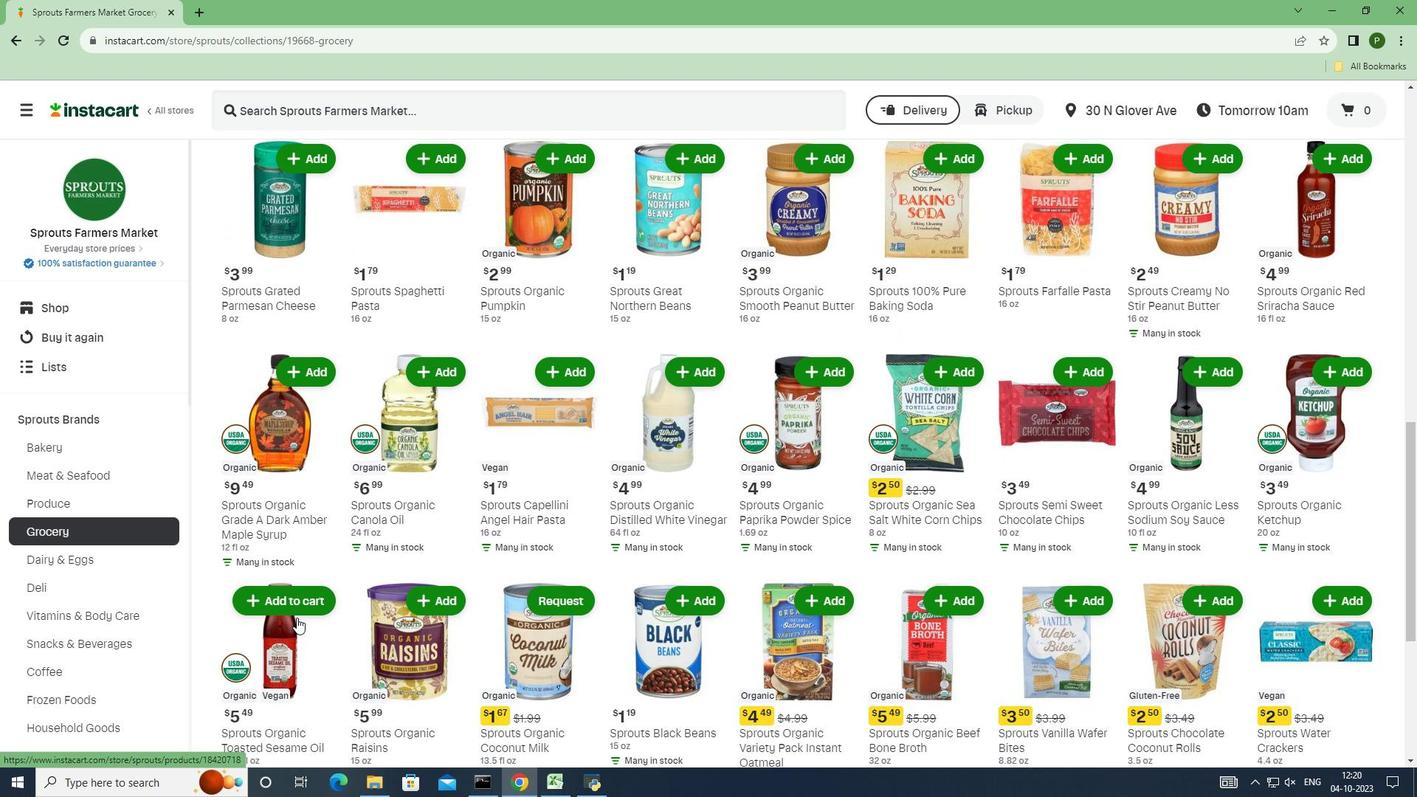 
Action: Mouse scrolled (296, 617) with delta (0, 0)
Screenshot: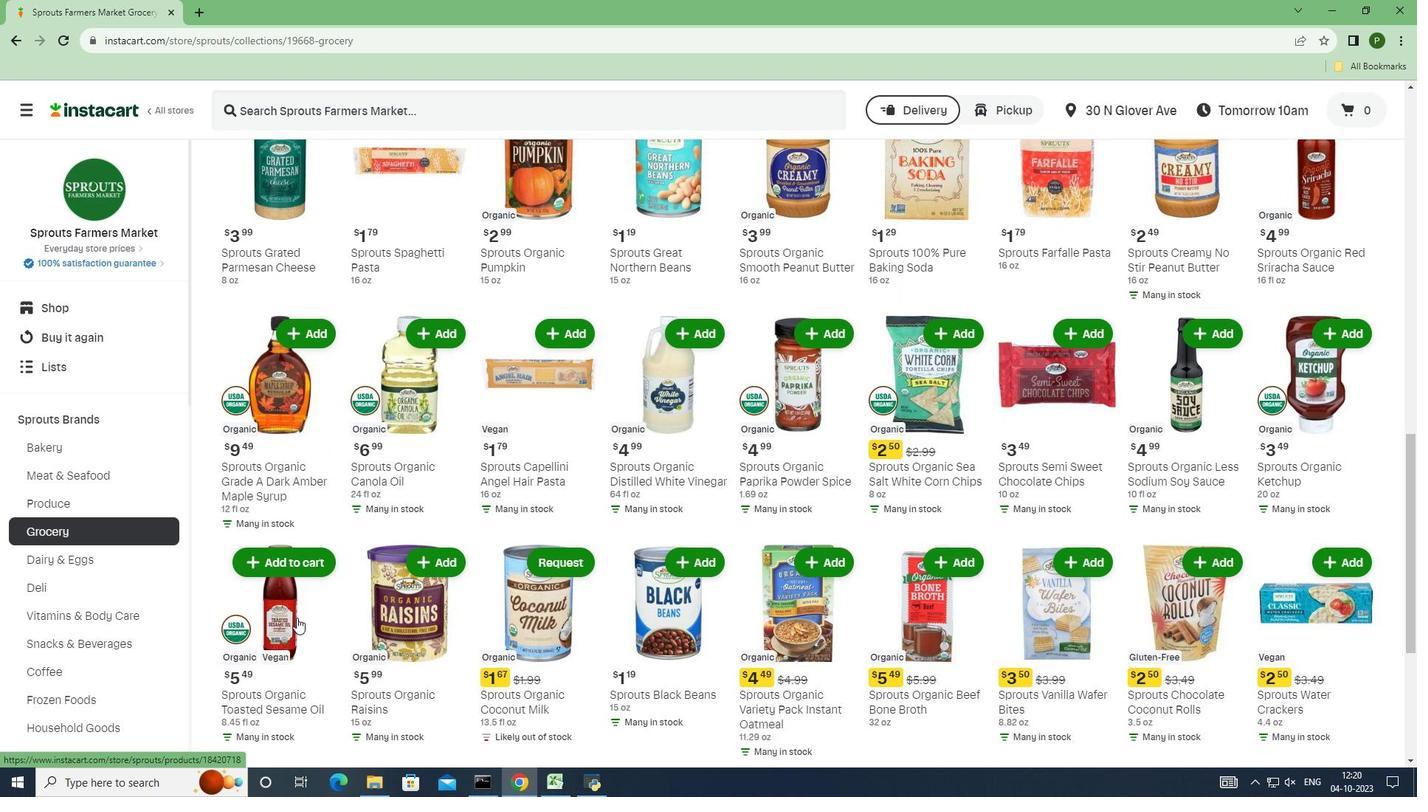 
Action: Mouse scrolled (296, 617) with delta (0, 0)
Screenshot: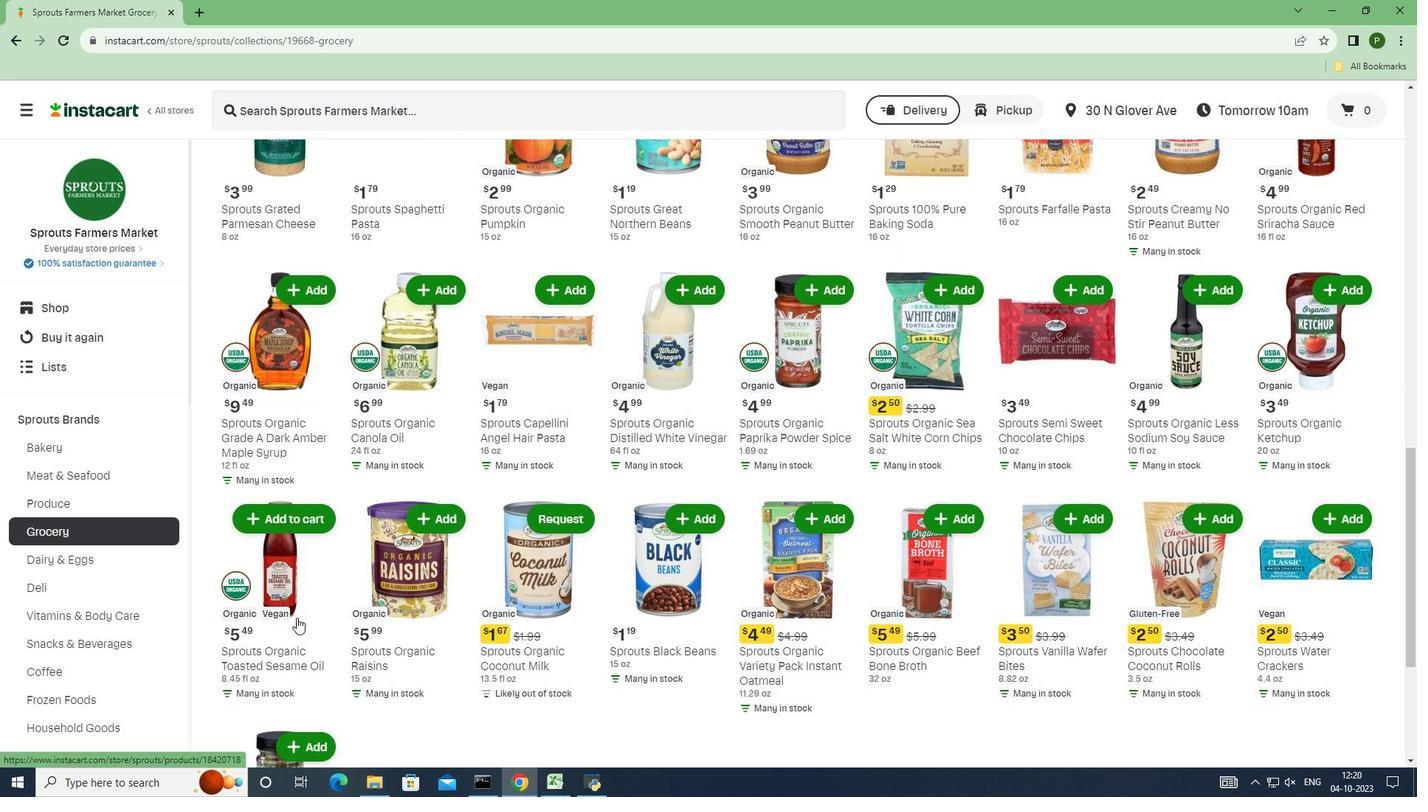 
Action: Mouse scrolled (296, 617) with delta (0, 0)
Screenshot: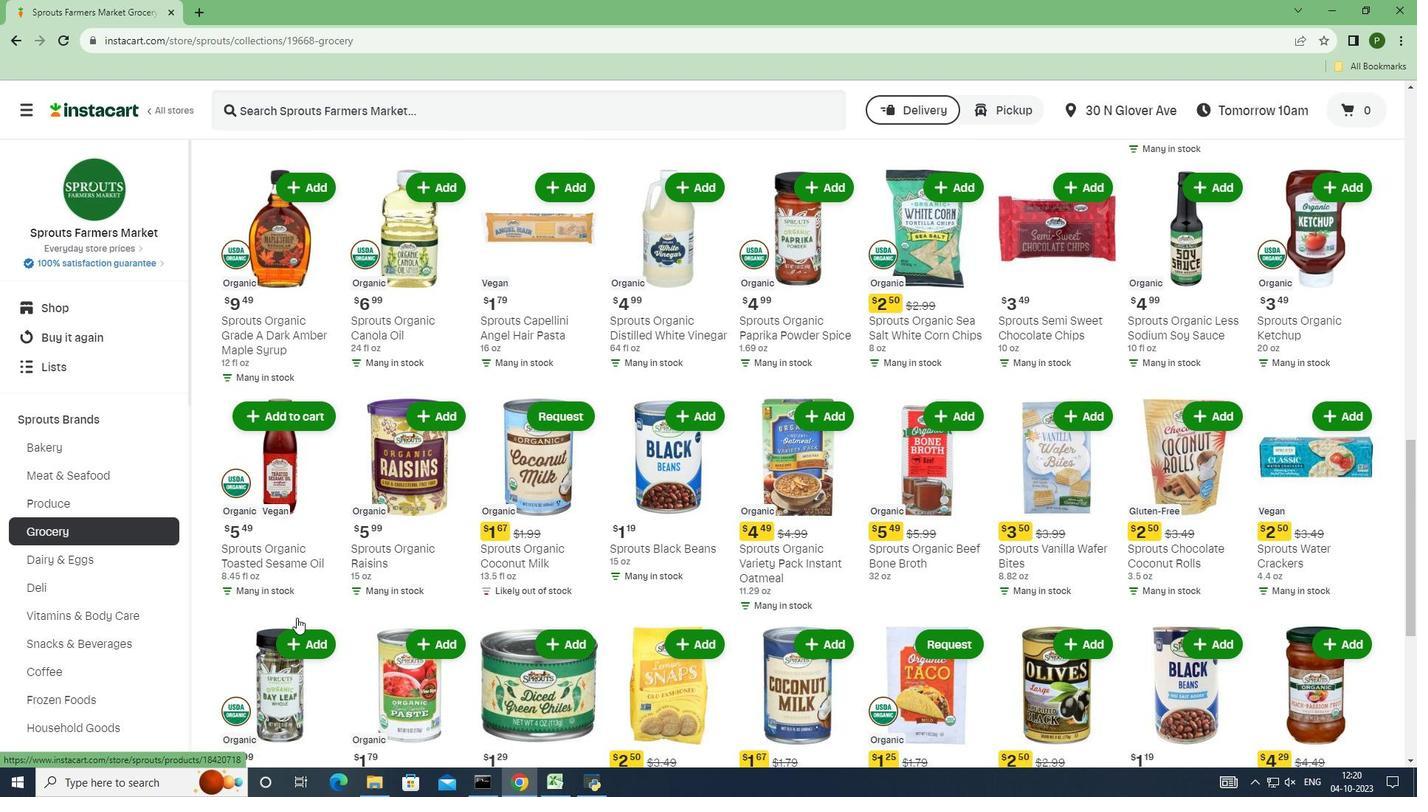
Action: Mouse scrolled (296, 617) with delta (0, 0)
Screenshot: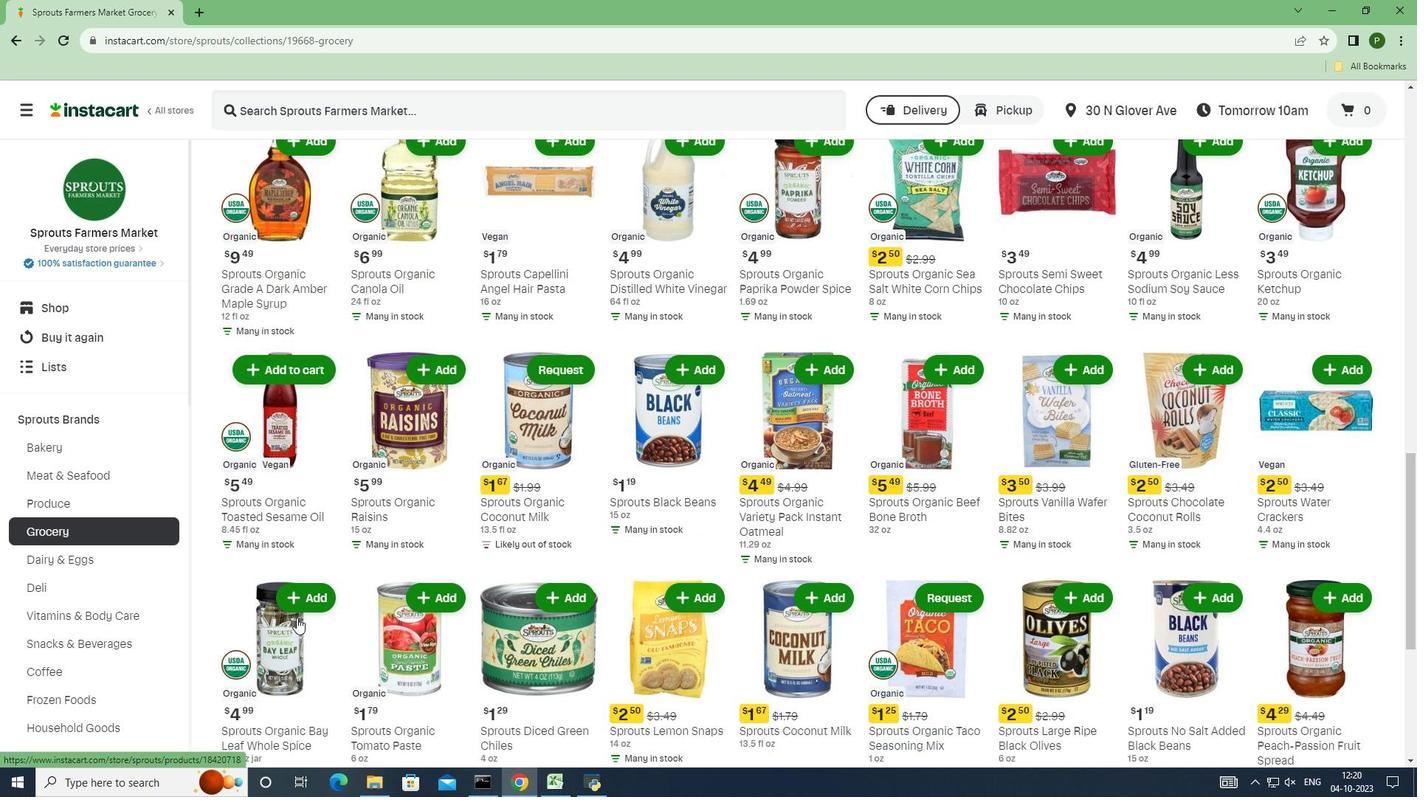 
Action: Mouse scrolled (296, 617) with delta (0, 0)
Screenshot: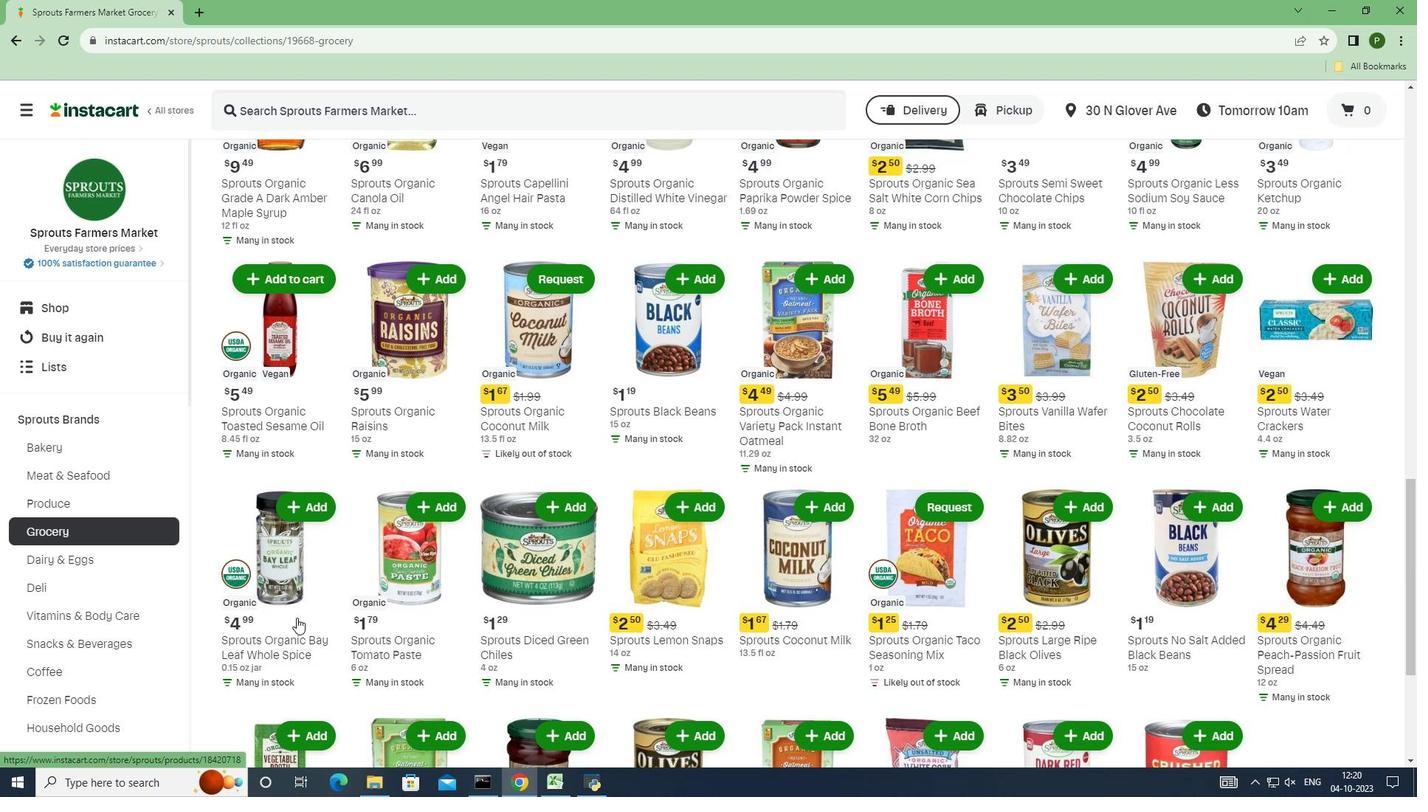 
Action: Mouse scrolled (296, 617) with delta (0, 0)
Screenshot: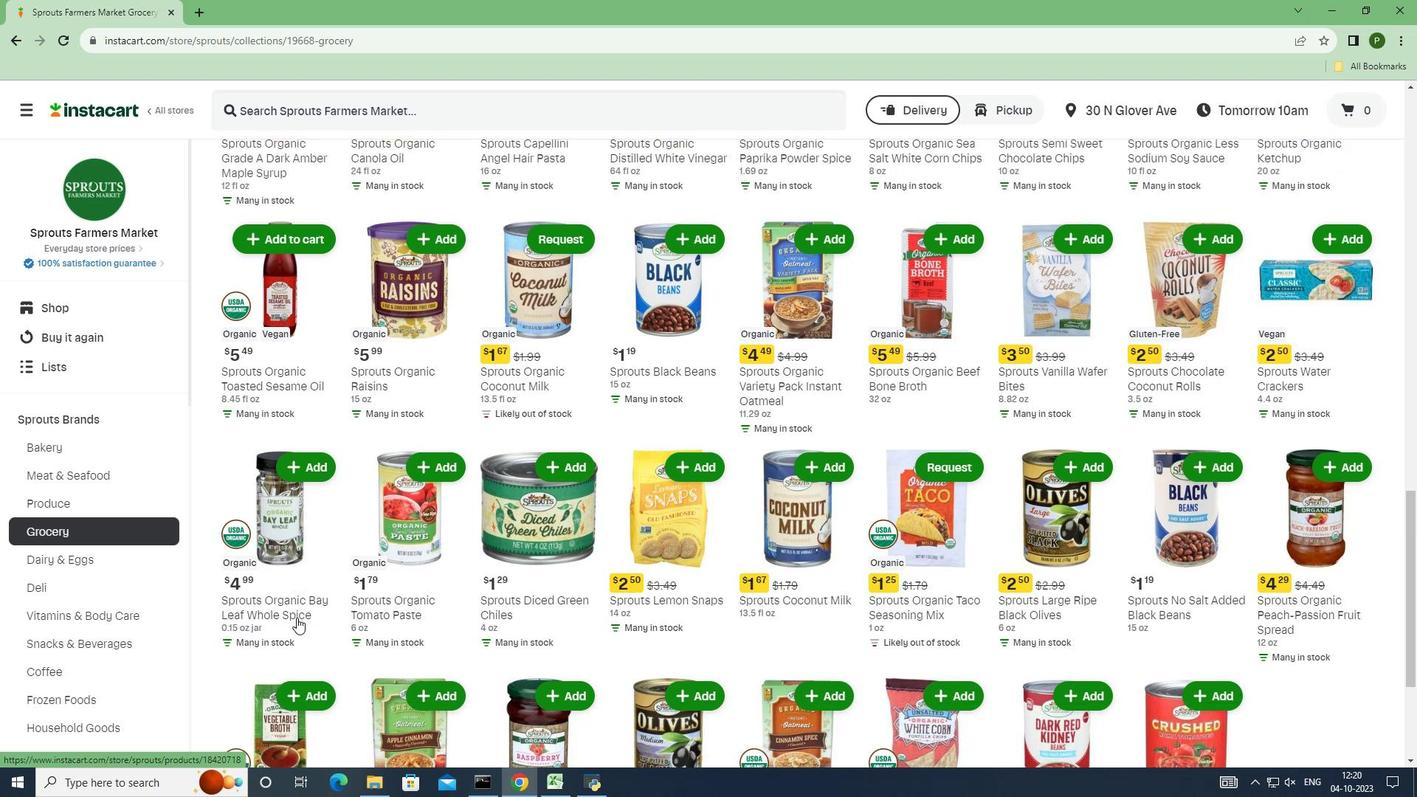 
Action: Mouse scrolled (296, 617) with delta (0, 0)
Screenshot: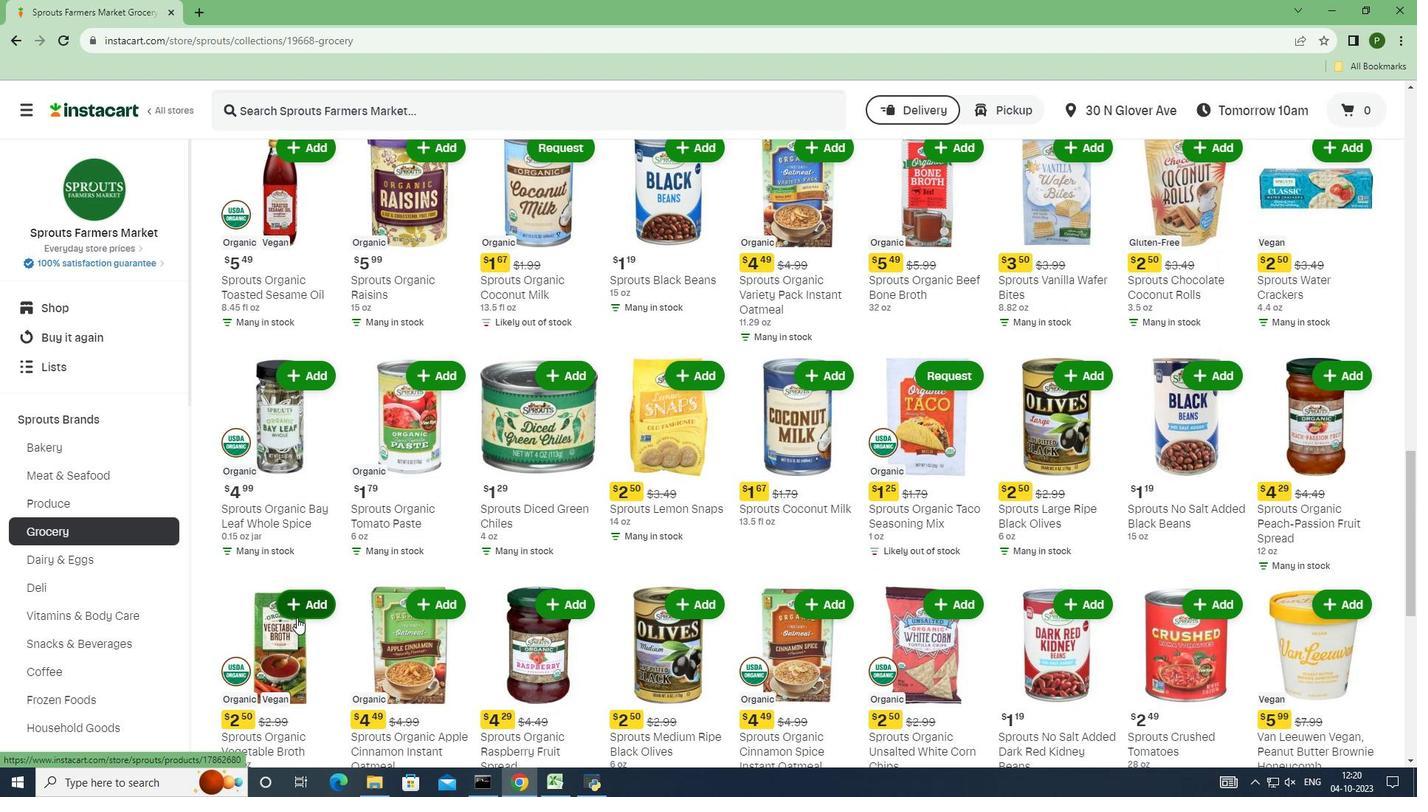 
Action: Mouse scrolled (296, 617) with delta (0, 0)
Screenshot: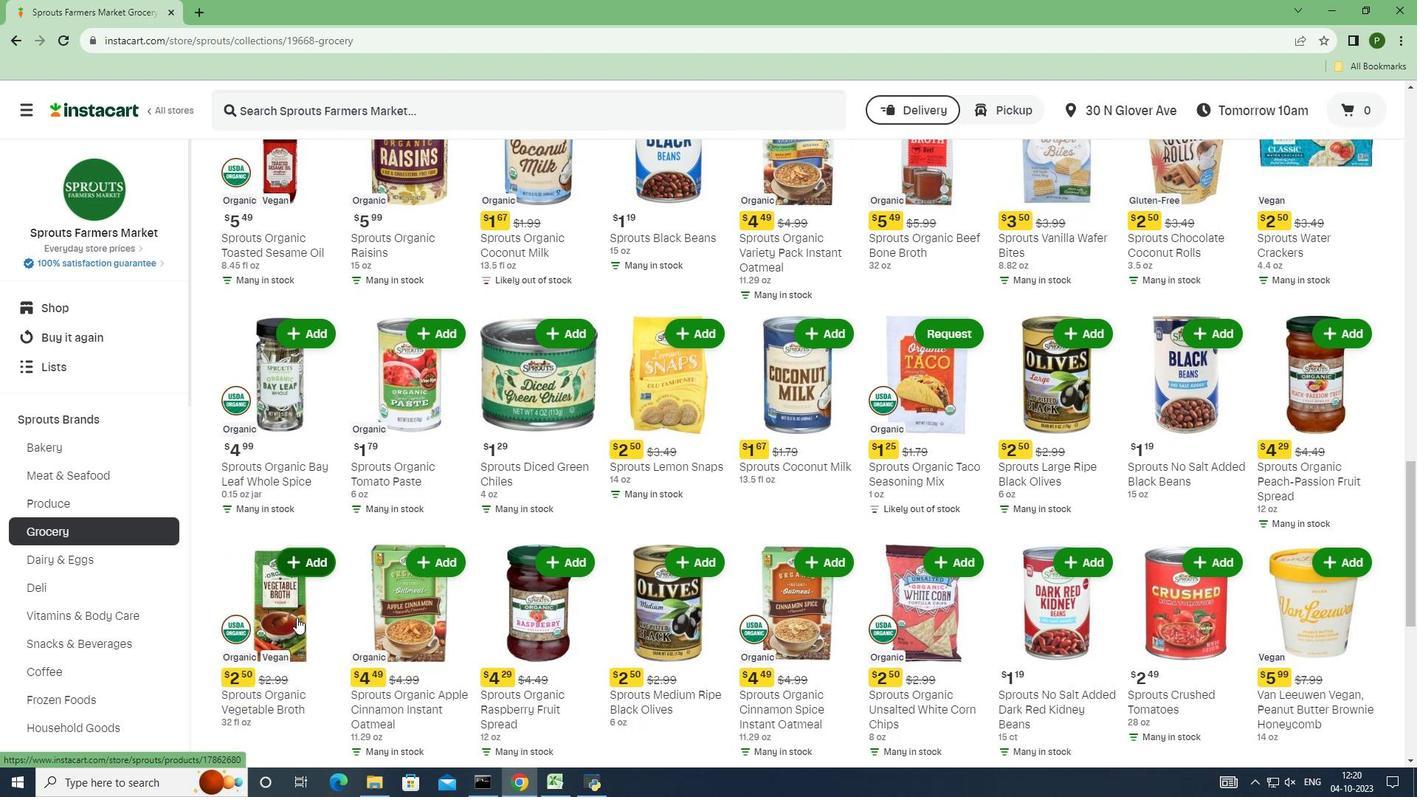 
Action: Mouse scrolled (296, 617) with delta (0, 0)
Screenshot: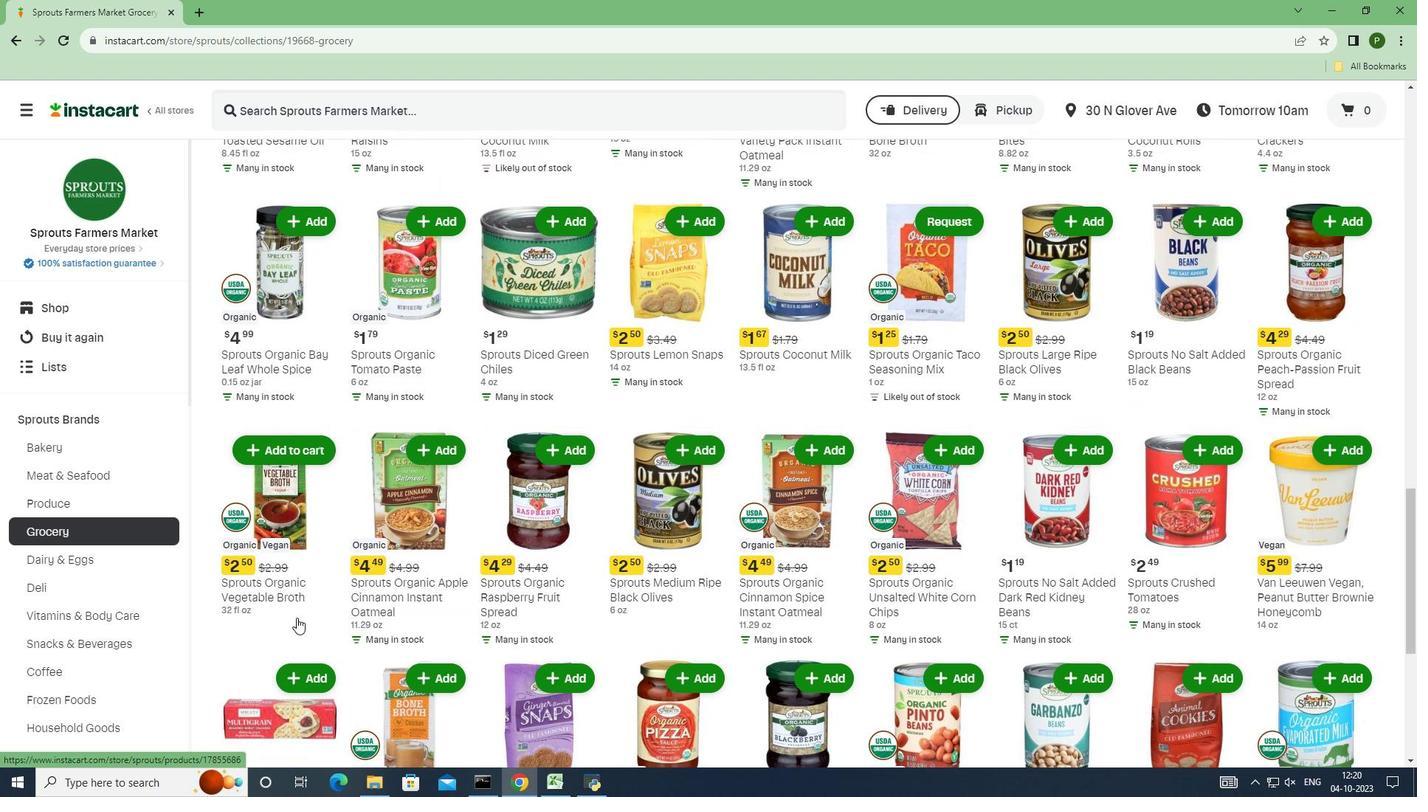 
Action: Mouse scrolled (296, 617) with delta (0, 0)
Screenshot: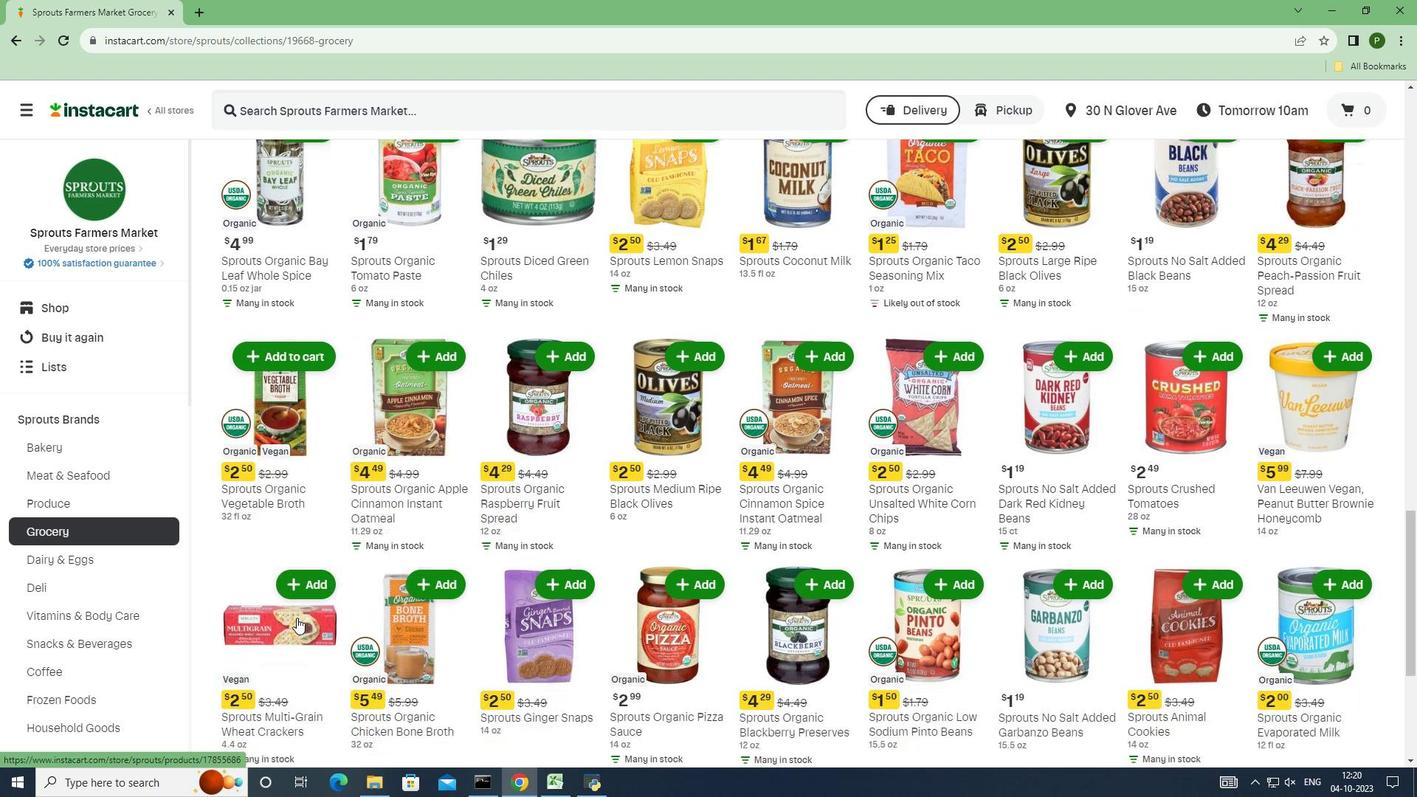 
Action: Mouse scrolled (296, 617) with delta (0, 0)
Screenshot: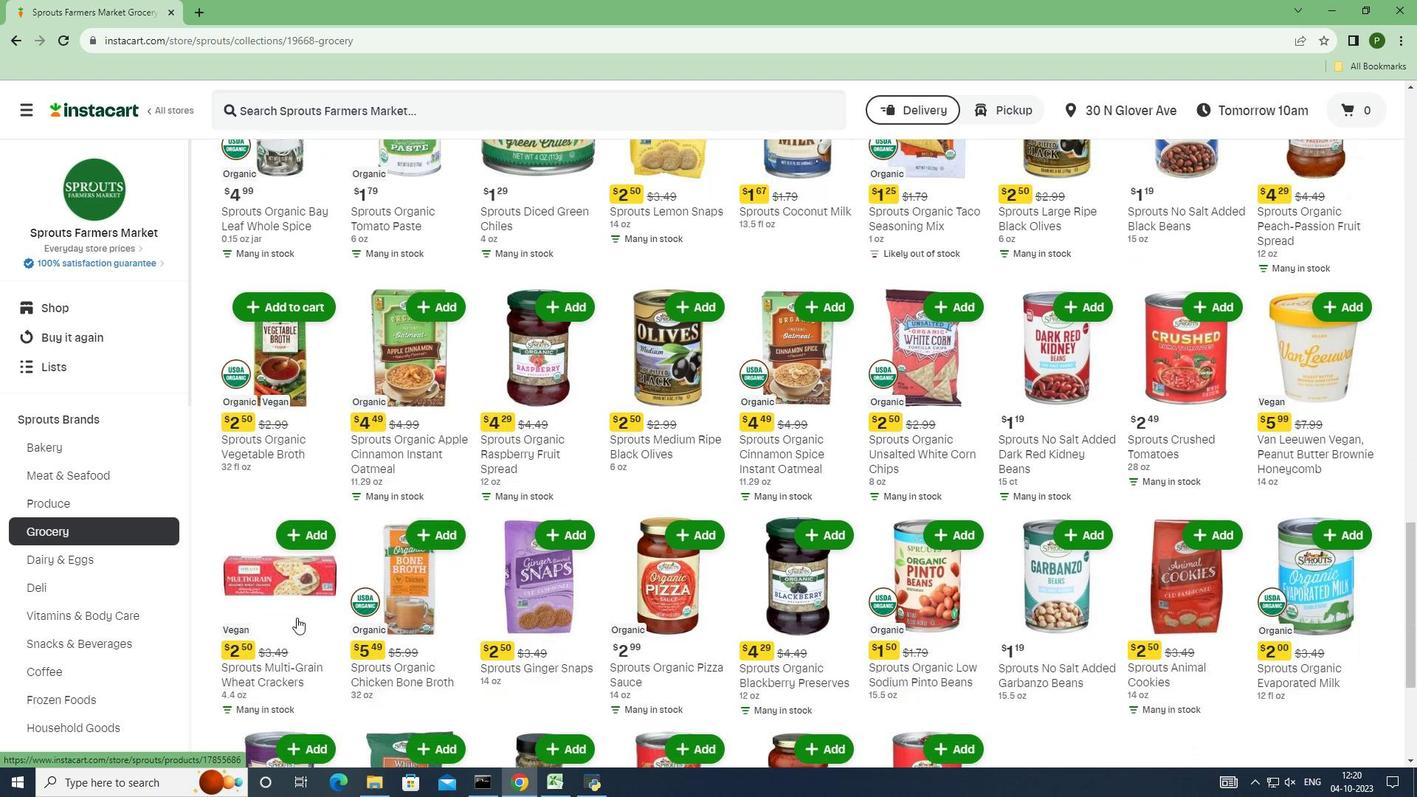
Action: Mouse scrolled (296, 617) with delta (0, 0)
Screenshot: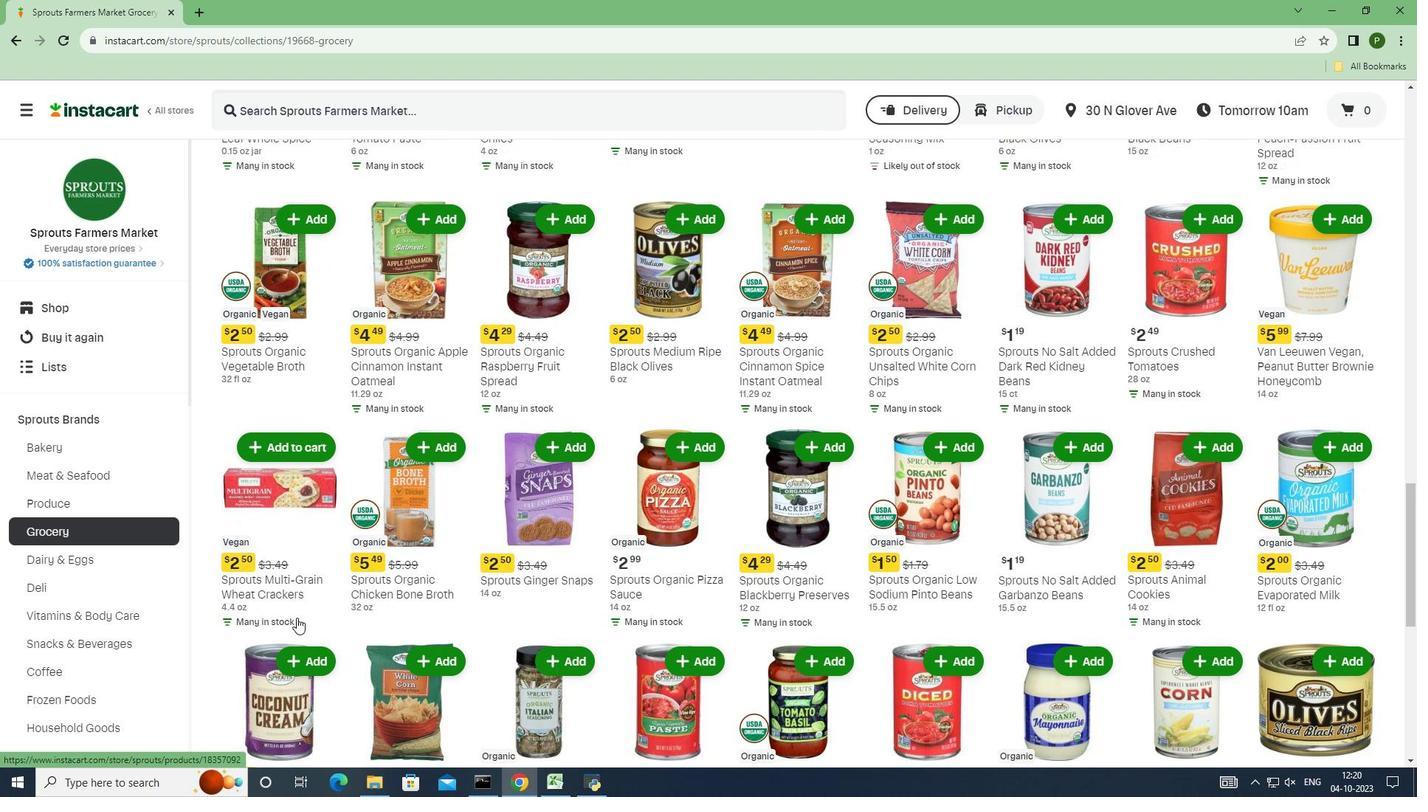 
Action: Mouse scrolled (296, 617) with delta (0, 0)
Screenshot: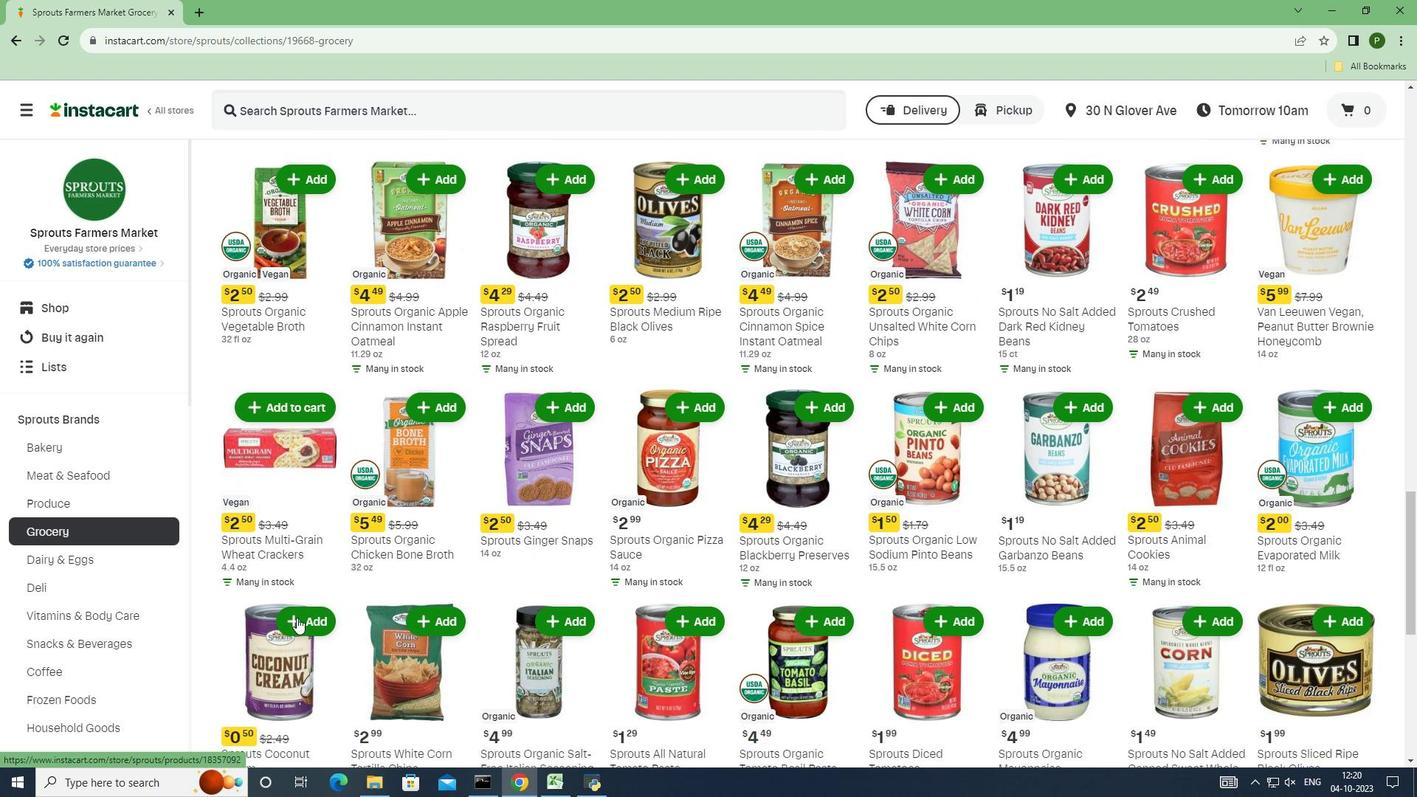 
Action: Mouse scrolled (296, 617) with delta (0, 0)
Screenshot: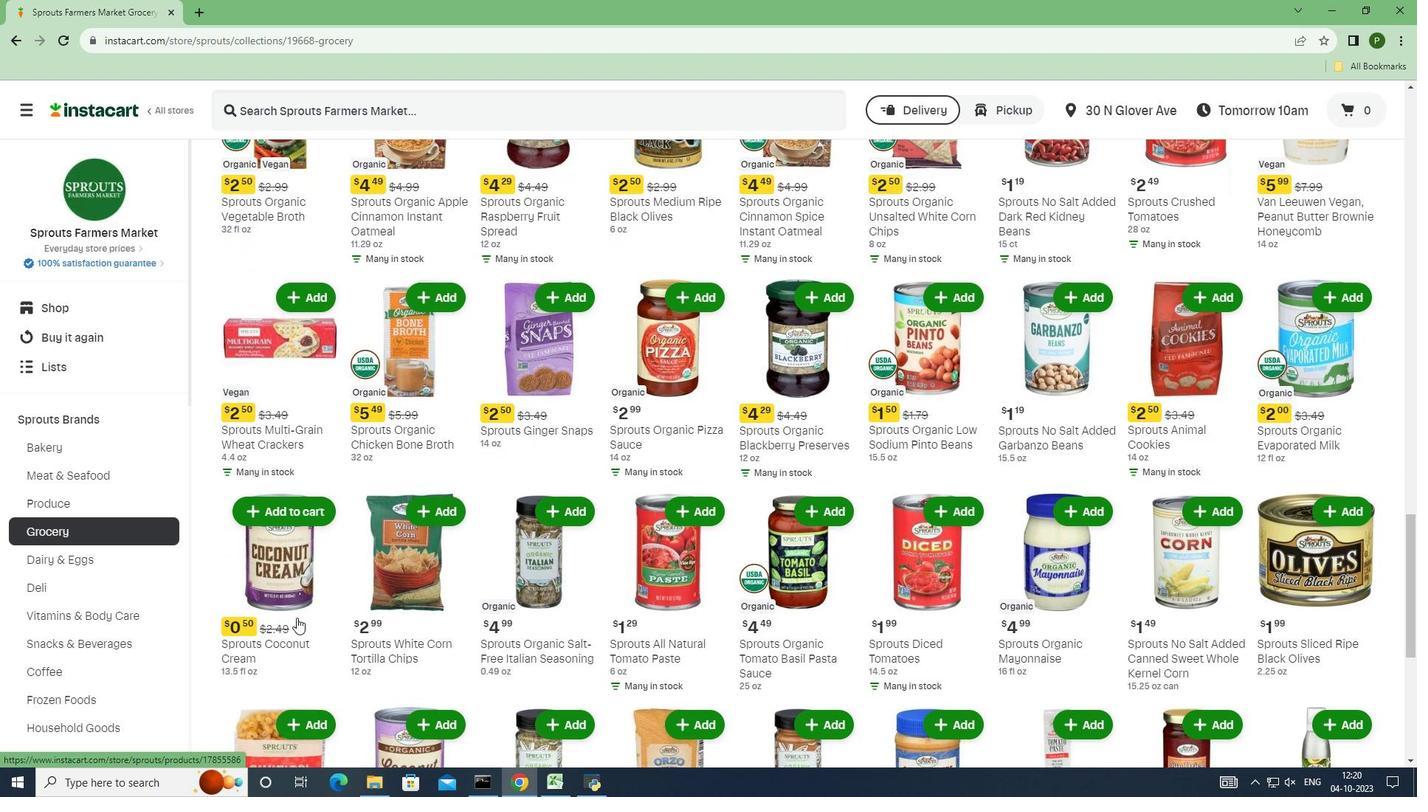 
Action: Mouse scrolled (296, 617) with delta (0, 0)
Screenshot: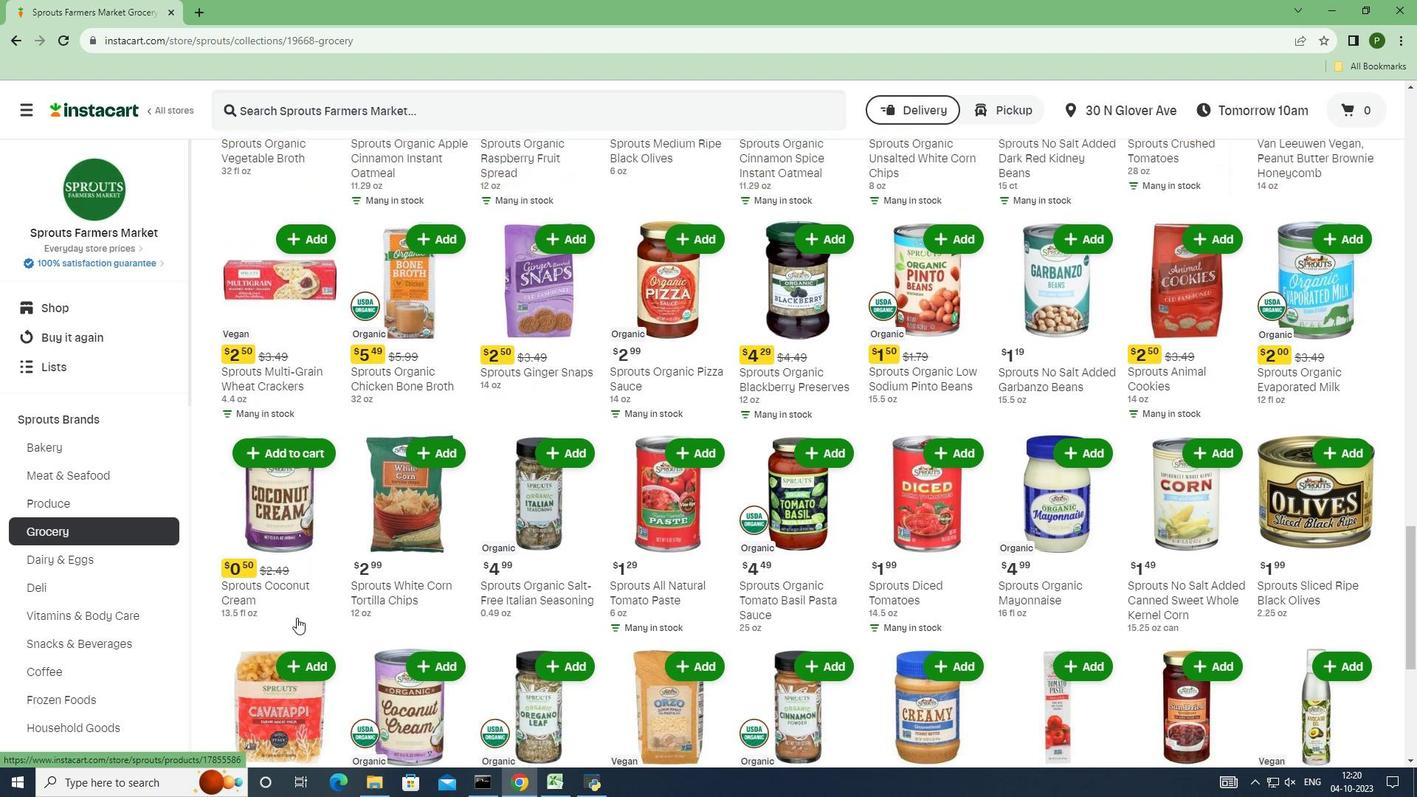 
Action: Mouse scrolled (296, 617) with delta (0, 0)
Screenshot: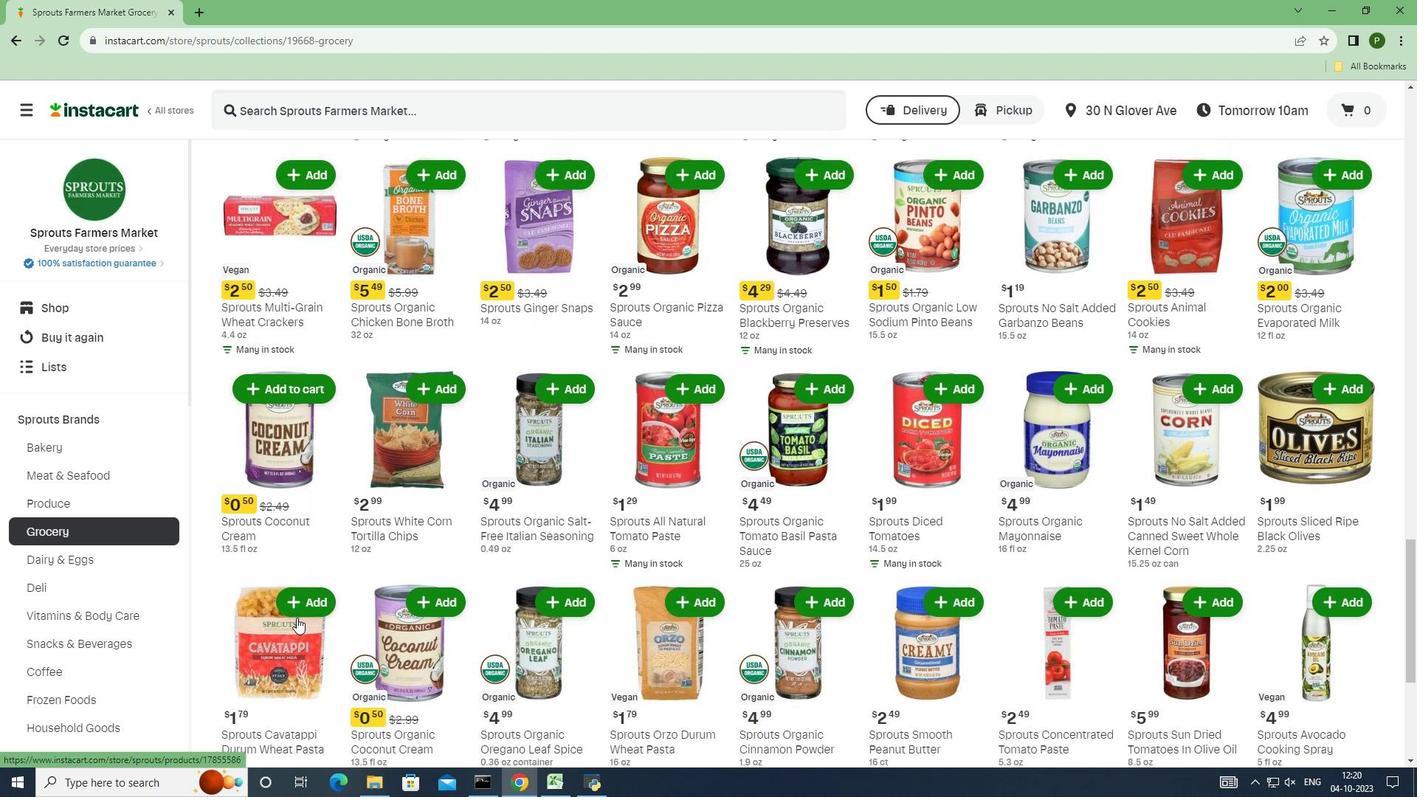 
Action: Mouse scrolled (296, 617) with delta (0, 0)
Screenshot: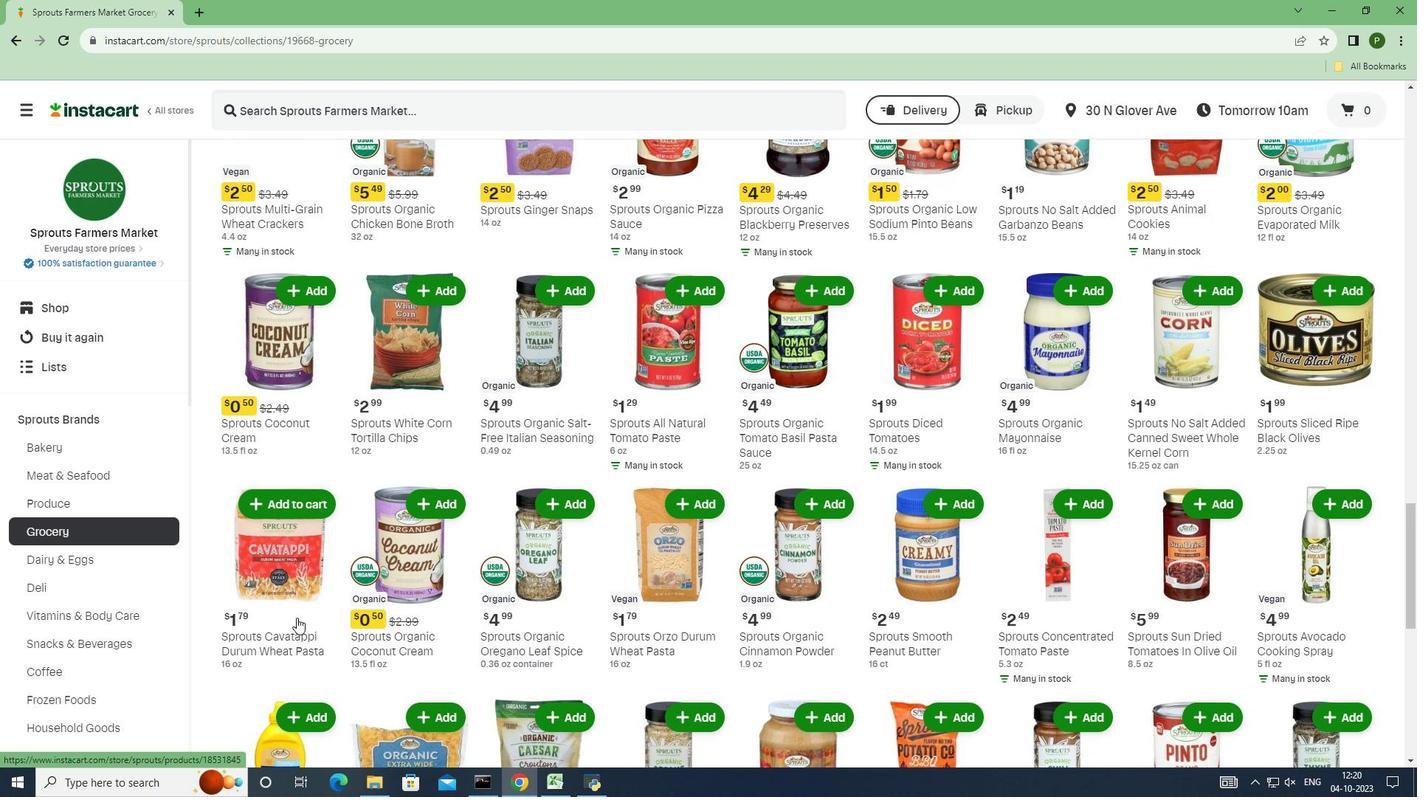 
Action: Mouse scrolled (296, 617) with delta (0, 0)
Screenshot: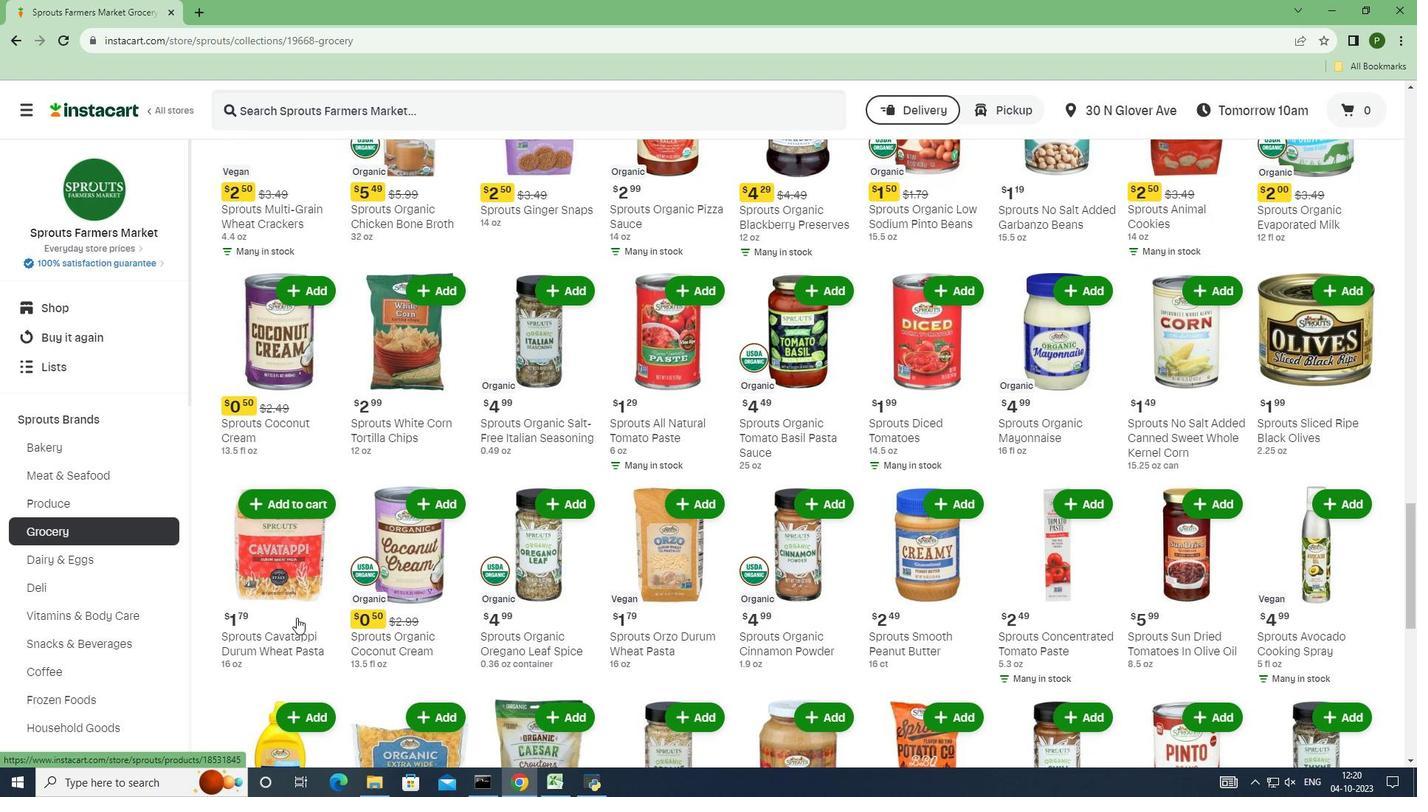 
Action: Mouse scrolled (296, 617) with delta (0, 0)
Screenshot: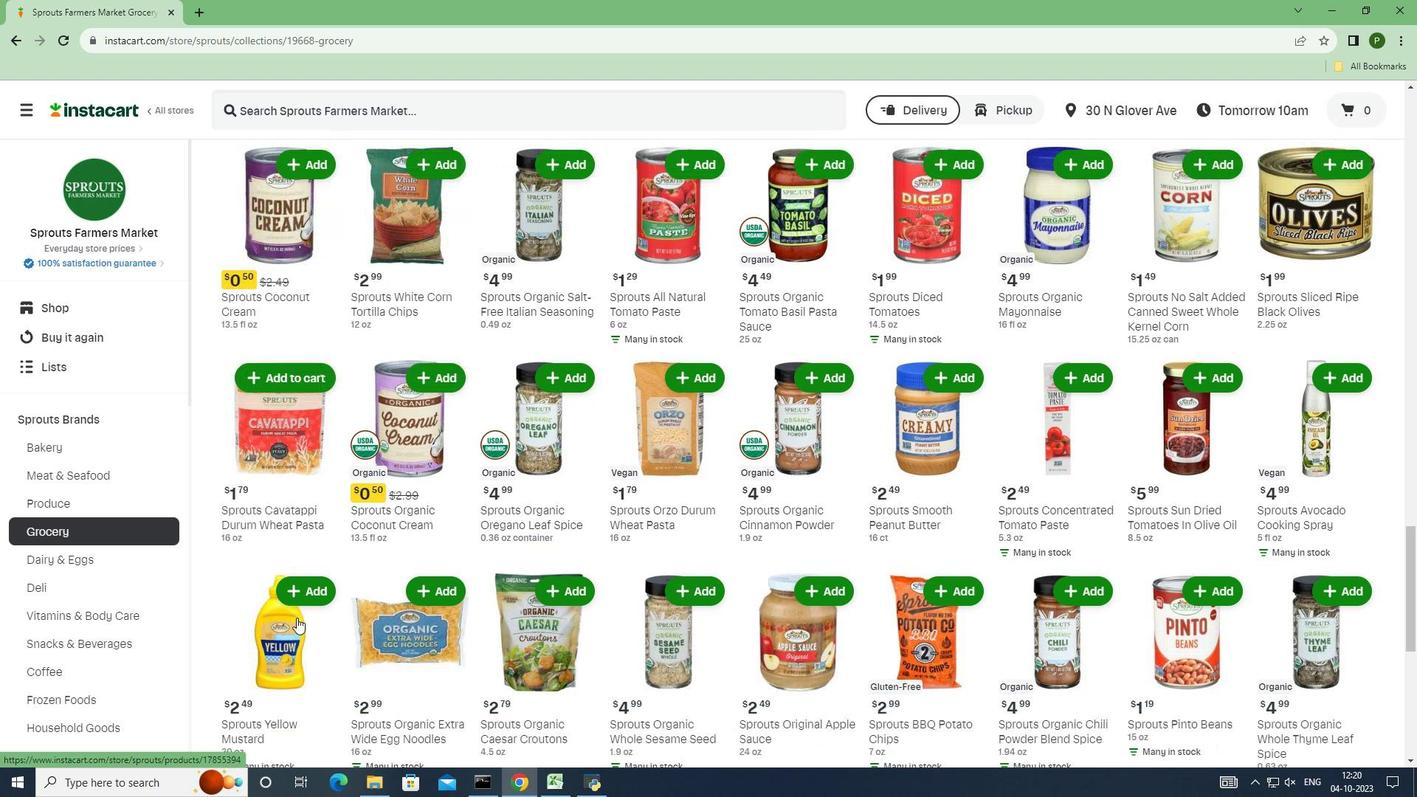 
Action: Mouse scrolled (296, 617) with delta (0, 0)
Screenshot: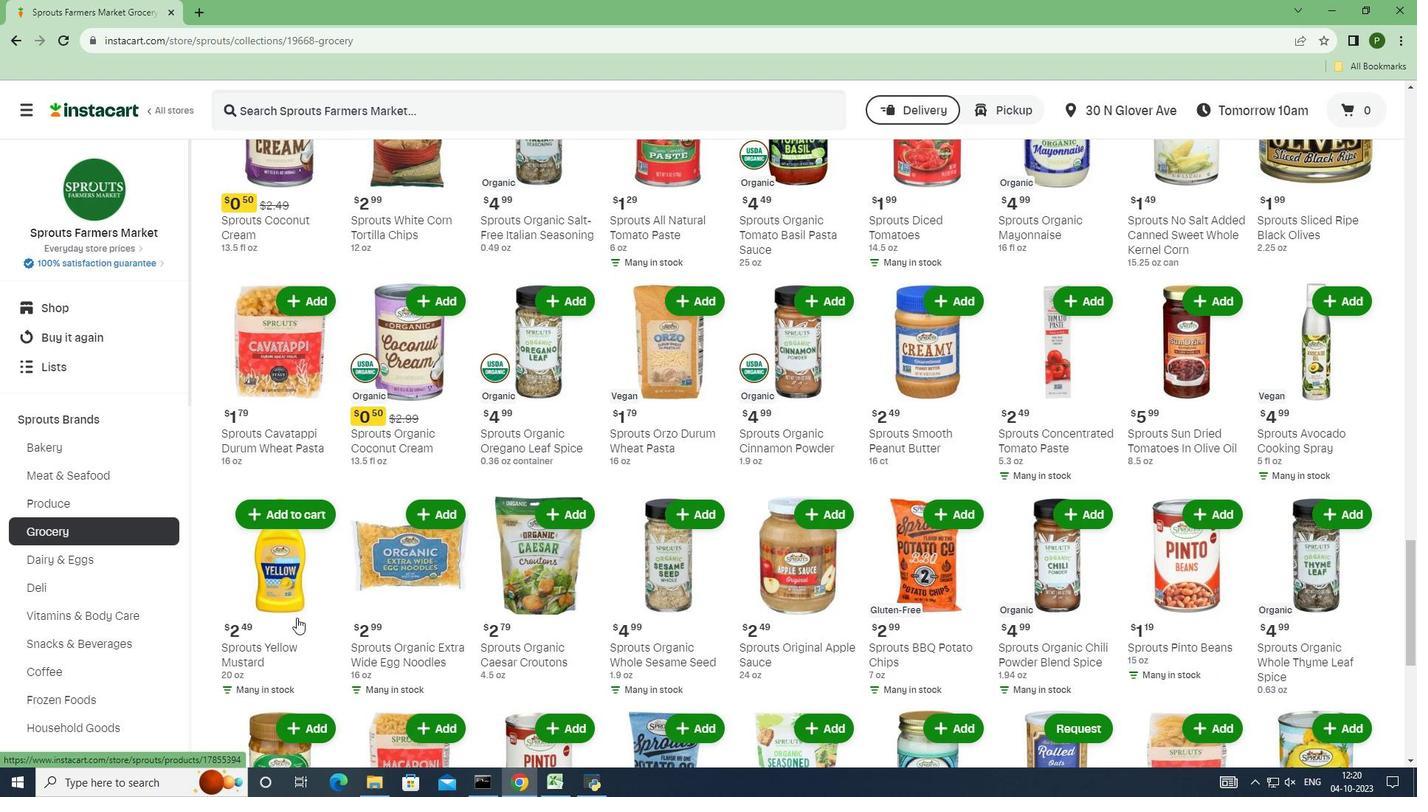 
Action: Mouse scrolled (296, 617) with delta (0, 0)
Screenshot: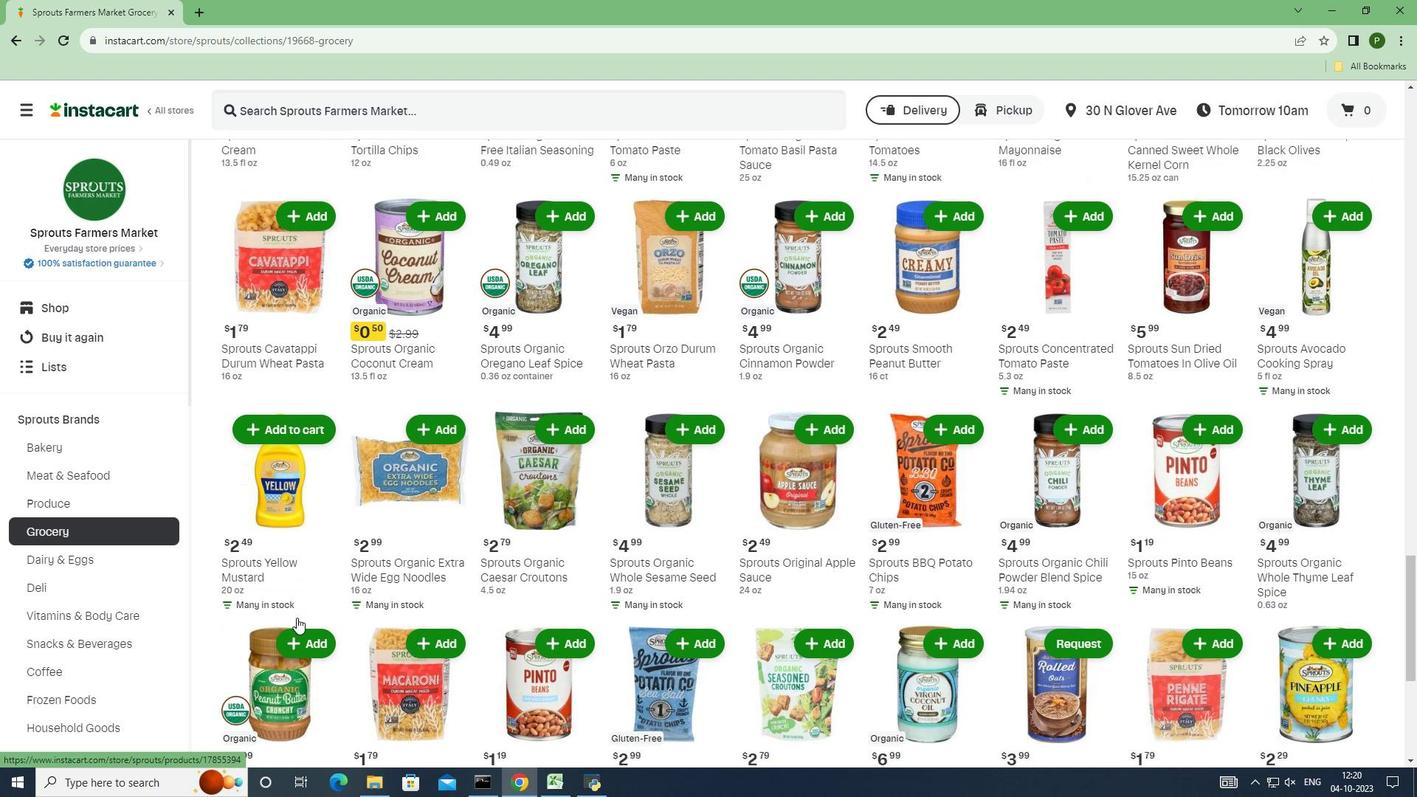 
Action: Mouse scrolled (296, 617) with delta (0, 0)
Screenshot: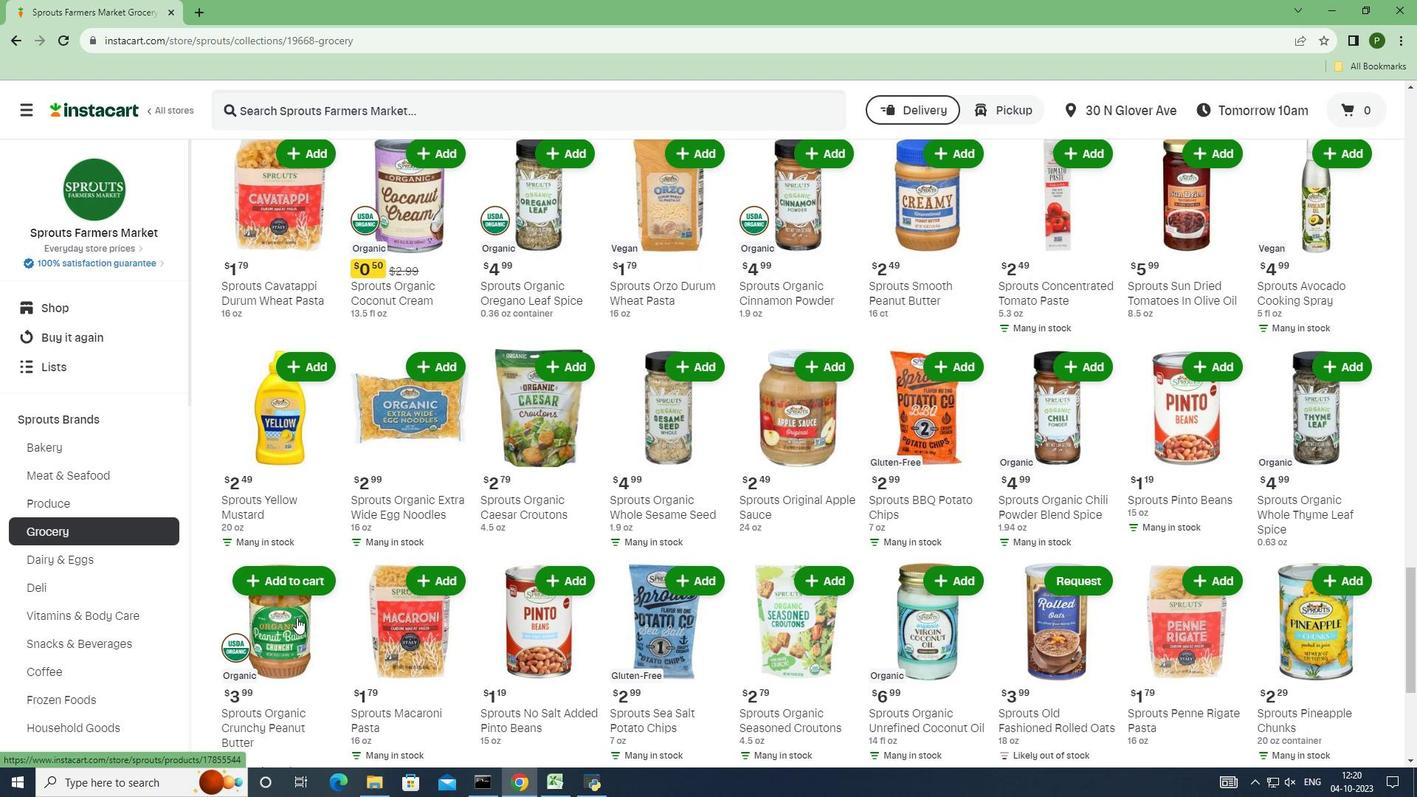 
Action: Mouse moved to (345, 634)
Screenshot: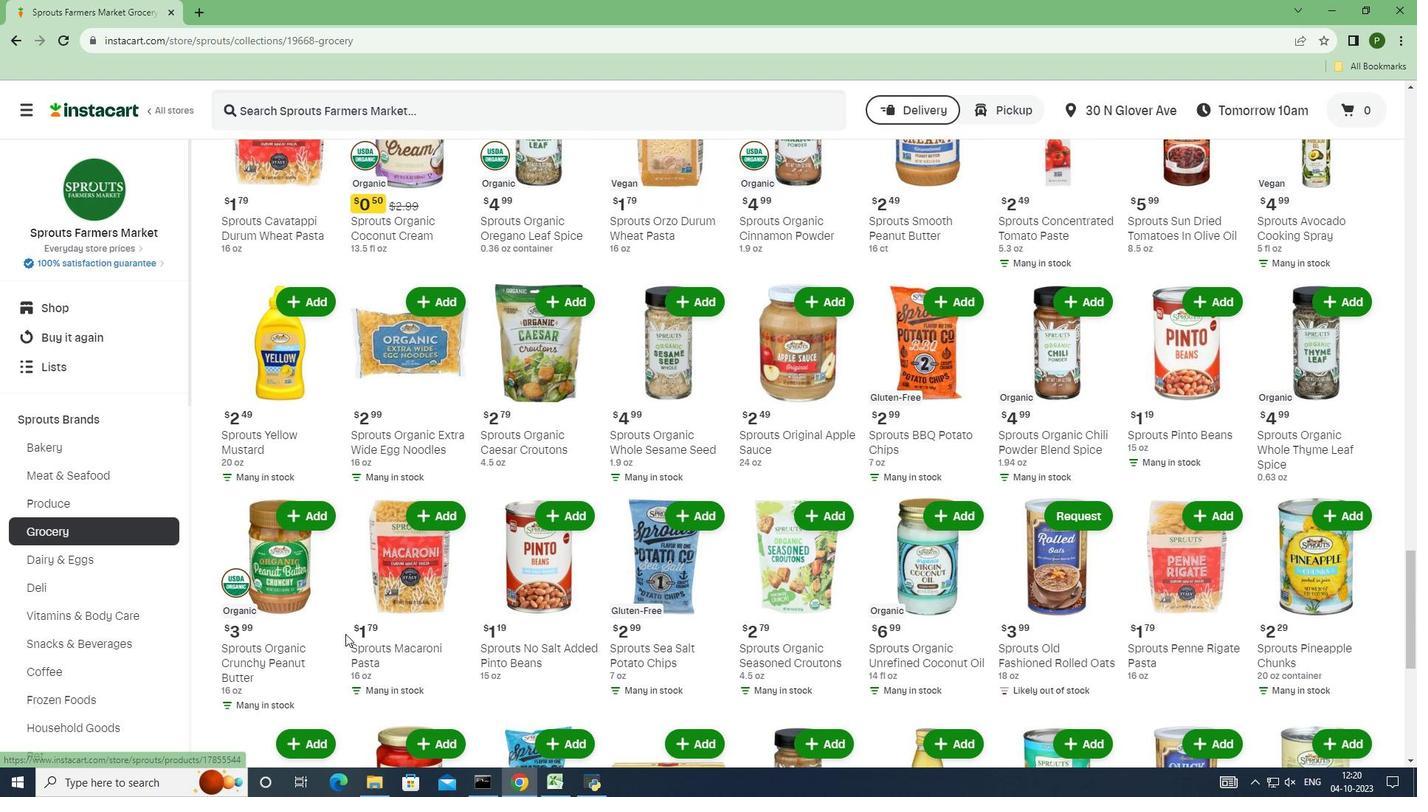 
Action: Mouse scrolled (345, 633) with delta (0, 0)
Screenshot: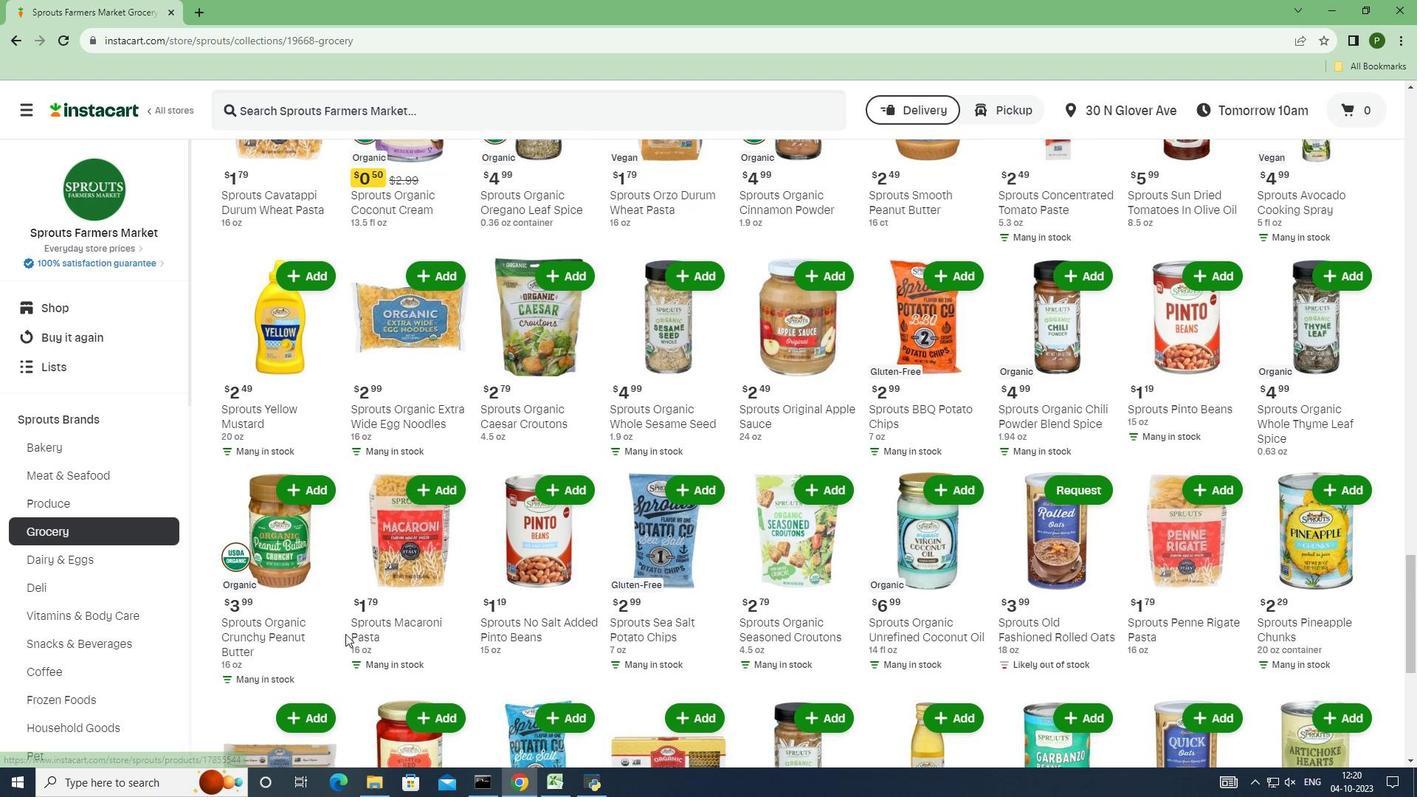 
Action: Mouse moved to (279, 436)
Screenshot: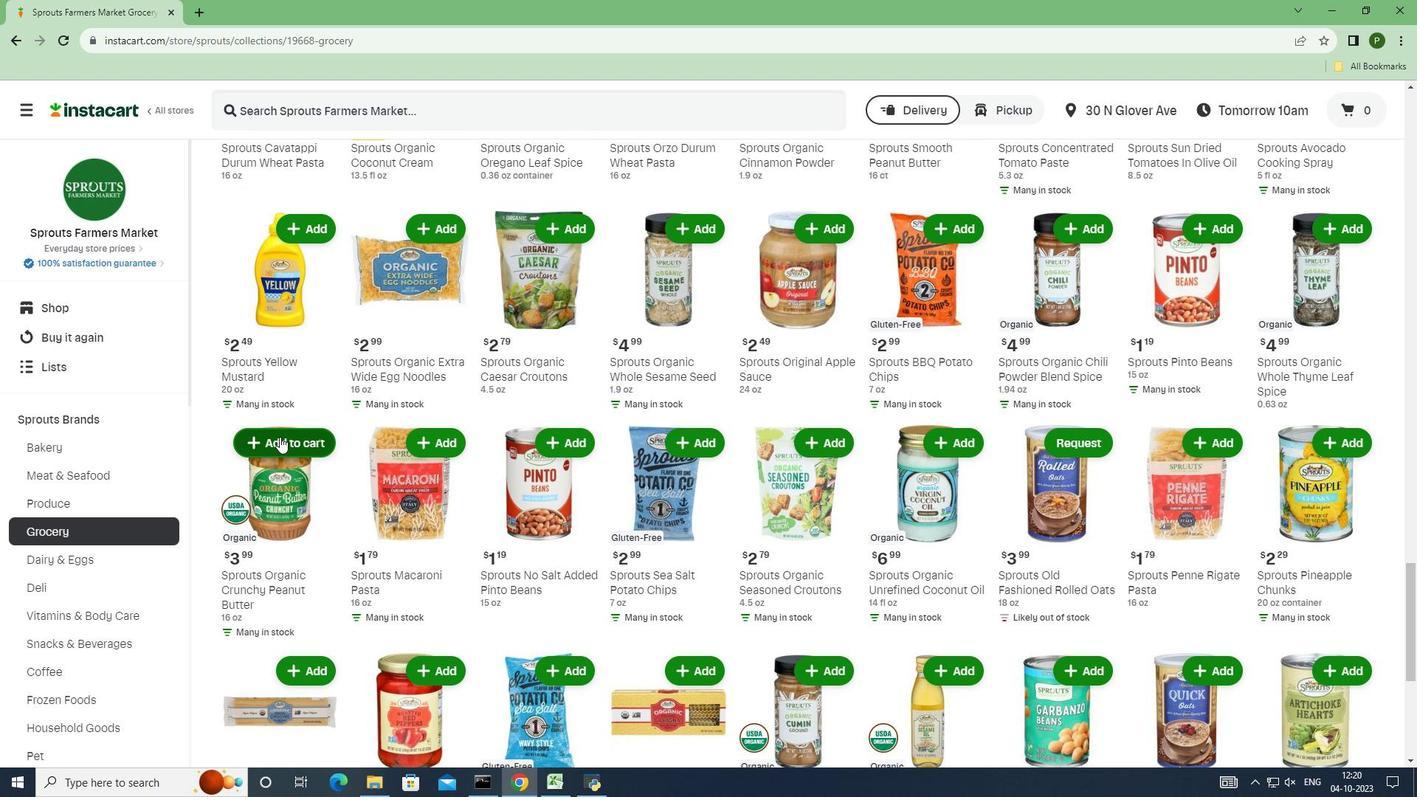 
Action: Mouse pressed left at (279, 436)
Screenshot: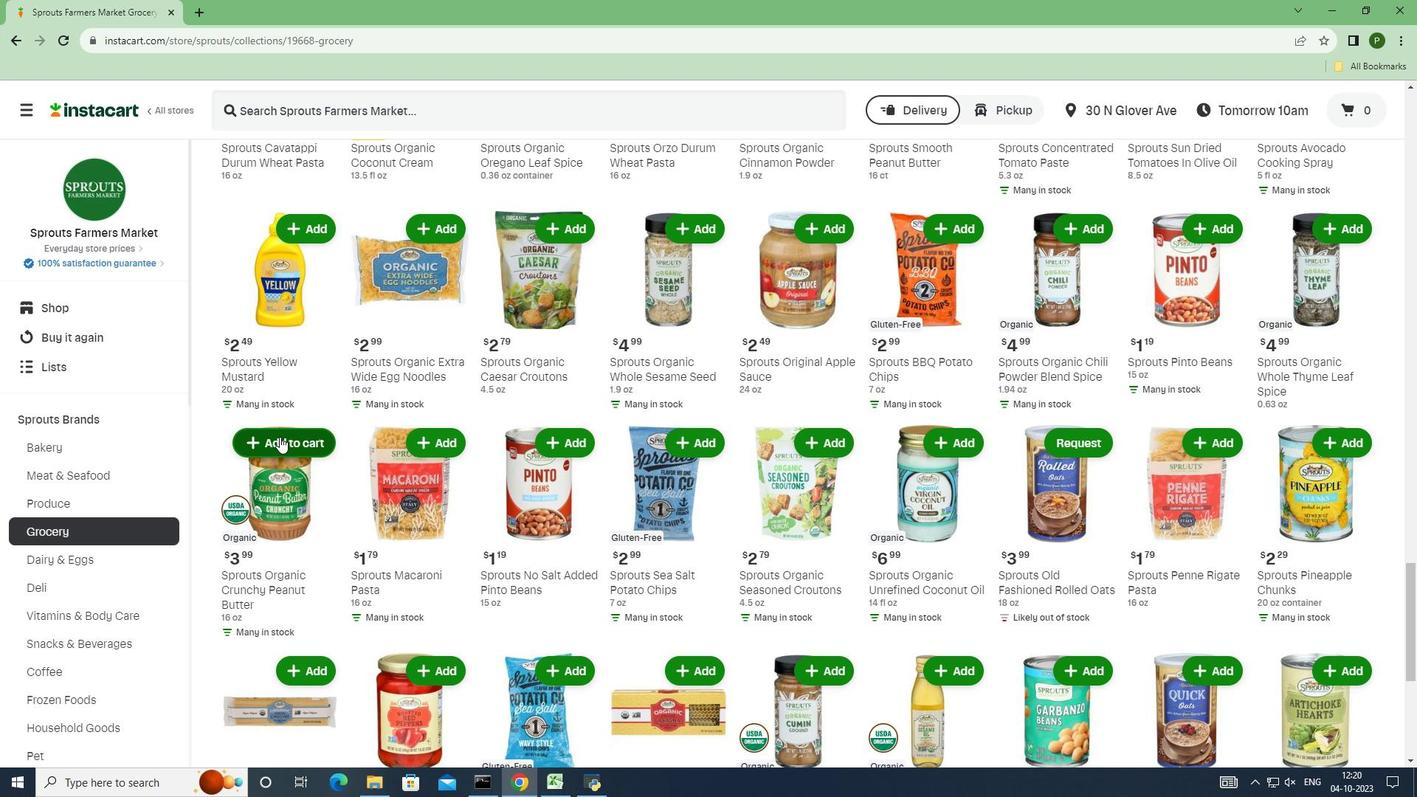 
